 Task: Set Duration of Sprint called Sprint0000000042 in Scrum Project Project0000000014 to 3 weeks in Jira. Create ChildIssue0000000121 as Child Issue of Issue Issue0000000061 in Backlog  in Scrum Project Project0000000013 in Jira. Create ChildIssue0000000122 as Child Issue of Issue Issue0000000061 in Backlog  in Scrum Project Project0000000013 in Jira. Create ChildIssue0000000123 as Child Issue of Issue Issue0000000062 in Backlog  in Scrum Project Project0000000013 in Jira. Create ChildIssue0000000124 as Child Issue of Issue Issue0000000062 in Backlog  in Scrum Project Project0000000013 in Jira
Action: Mouse scrolled (691, 382) with delta (0, 0)
Screenshot: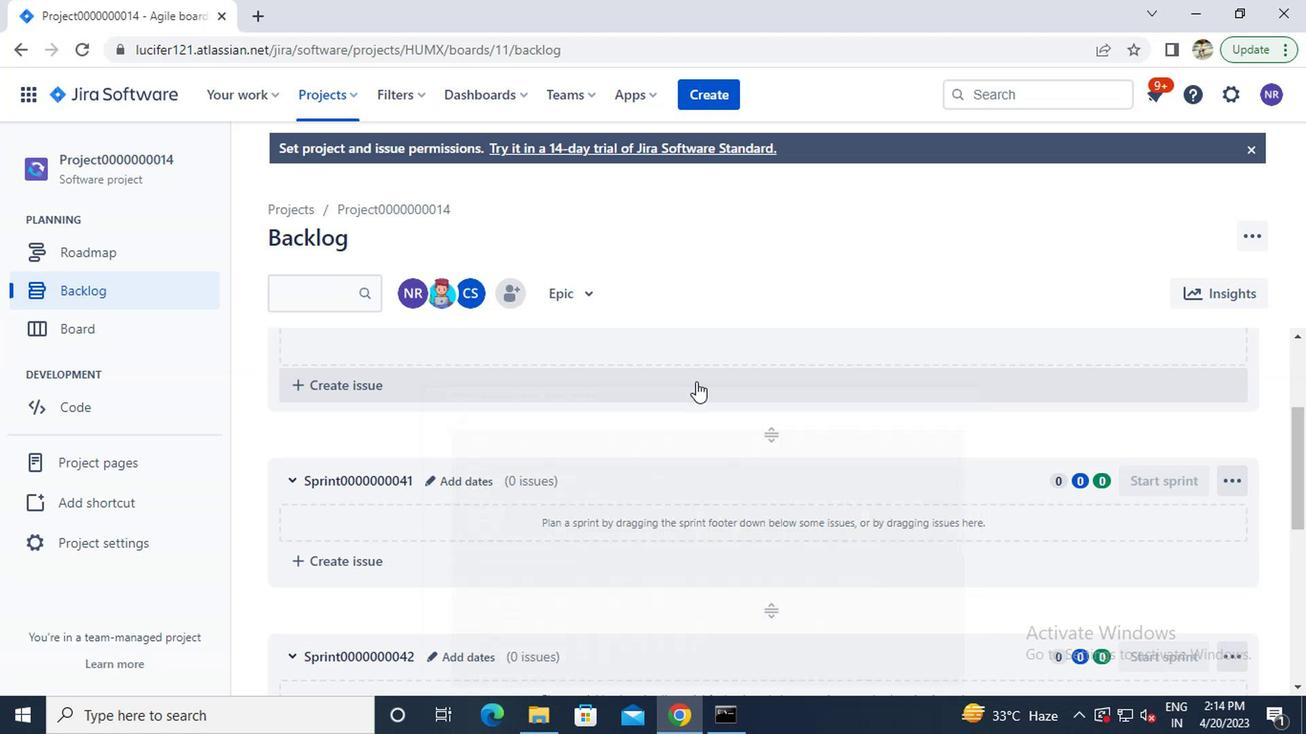 
Action: Mouse scrolled (691, 382) with delta (0, 0)
Screenshot: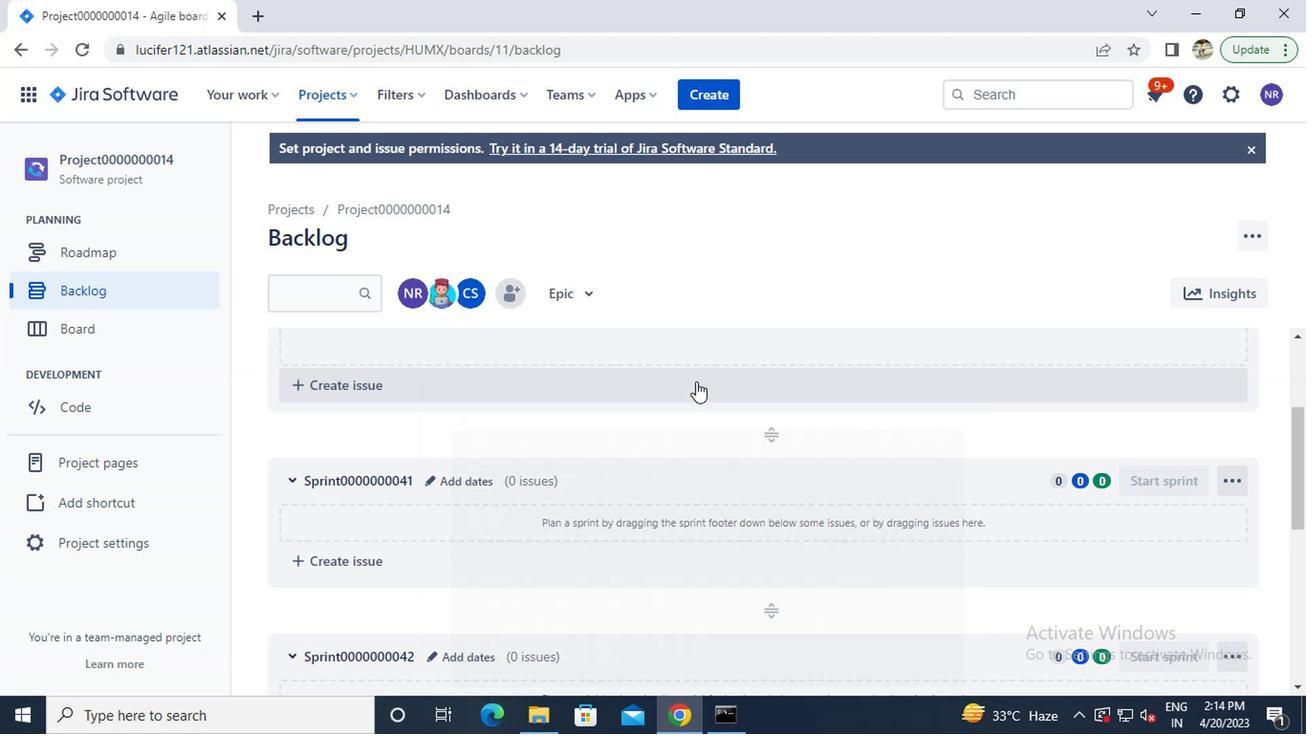 
Action: Mouse moved to (470, 470)
Screenshot: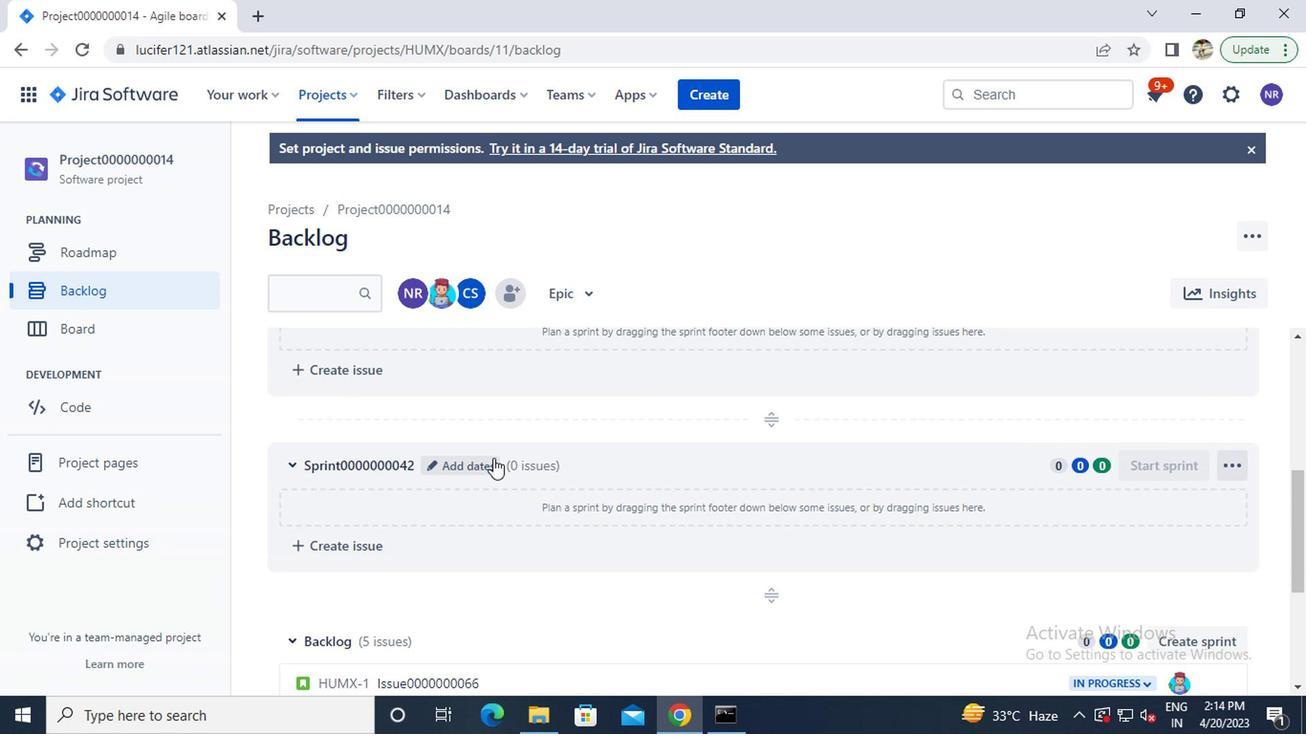 
Action: Mouse pressed left at (470, 470)
Screenshot: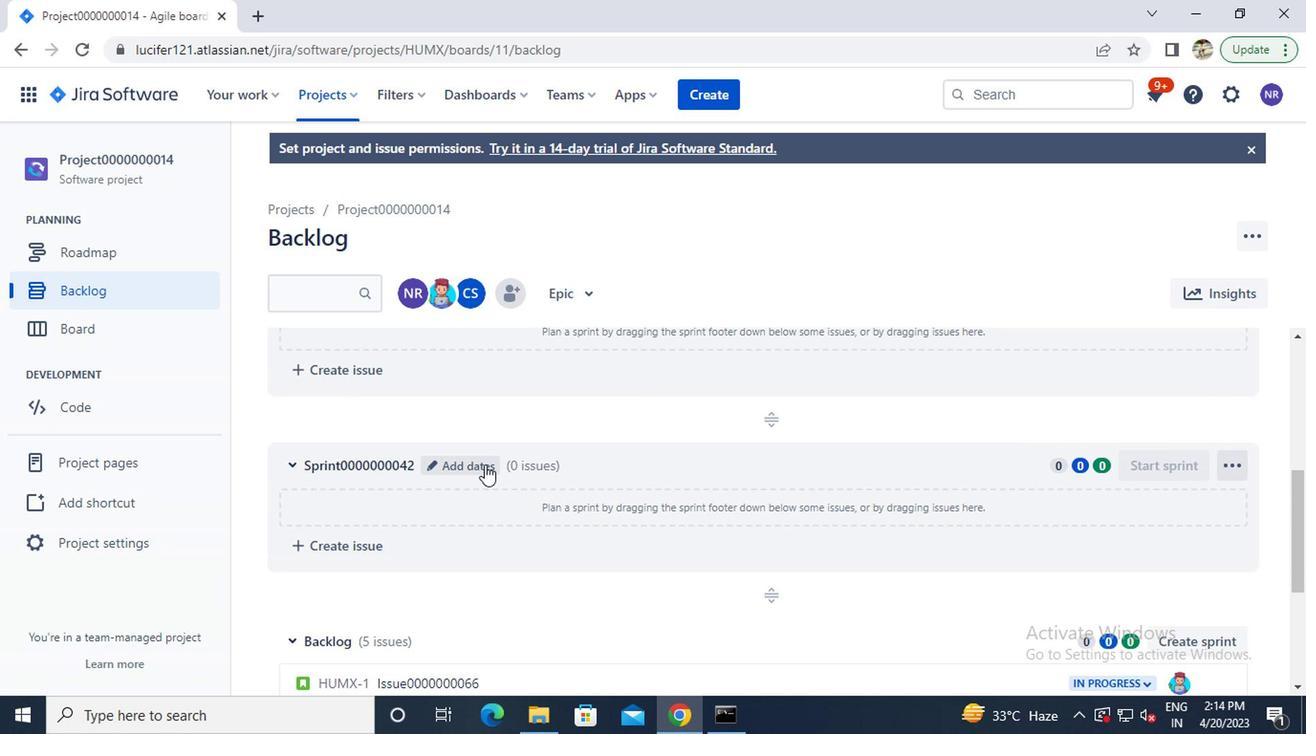 
Action: Mouse moved to (452, 313)
Screenshot: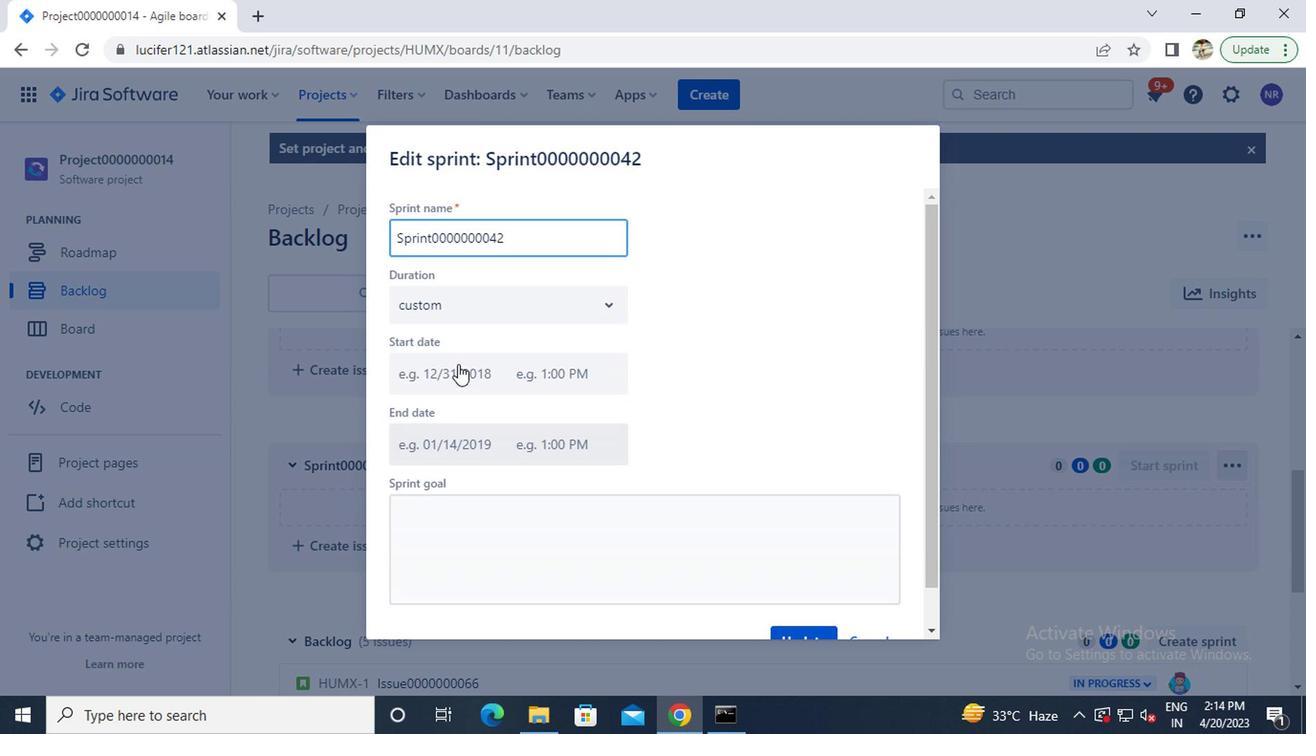 
Action: Mouse pressed left at (452, 313)
Screenshot: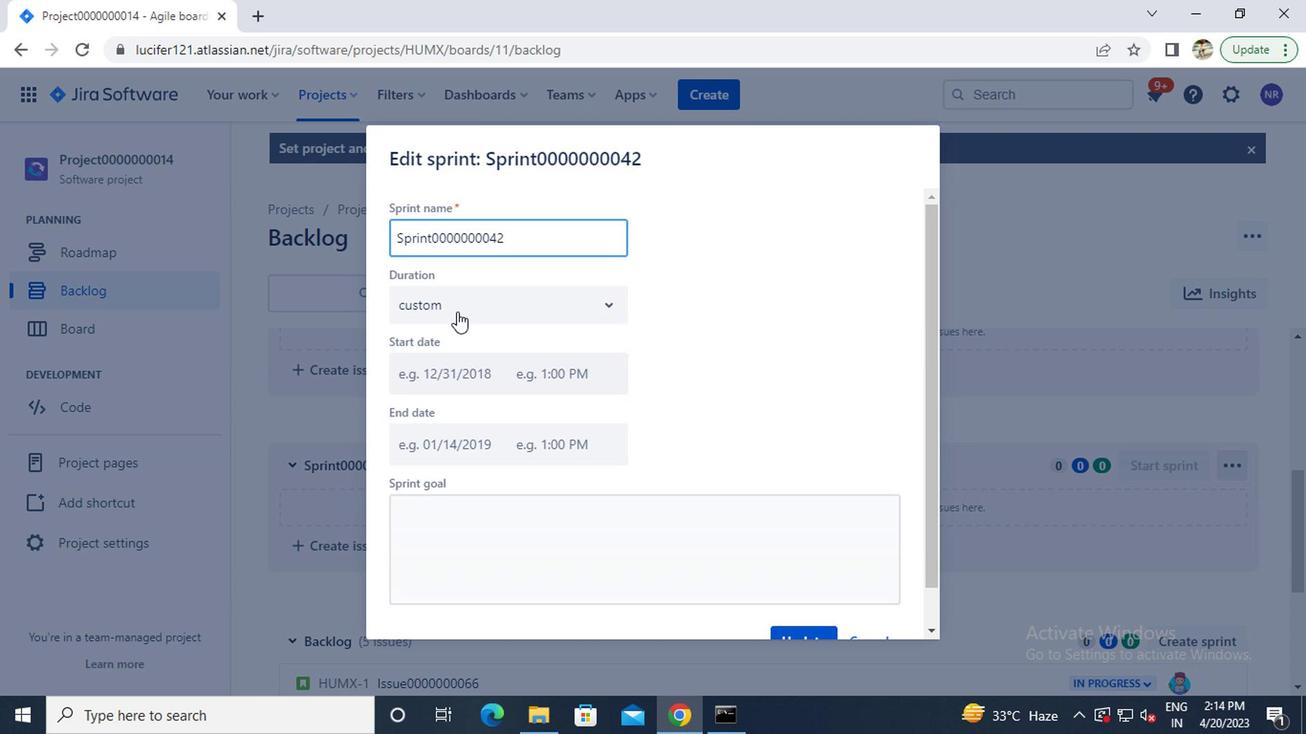 
Action: Mouse moved to (435, 427)
Screenshot: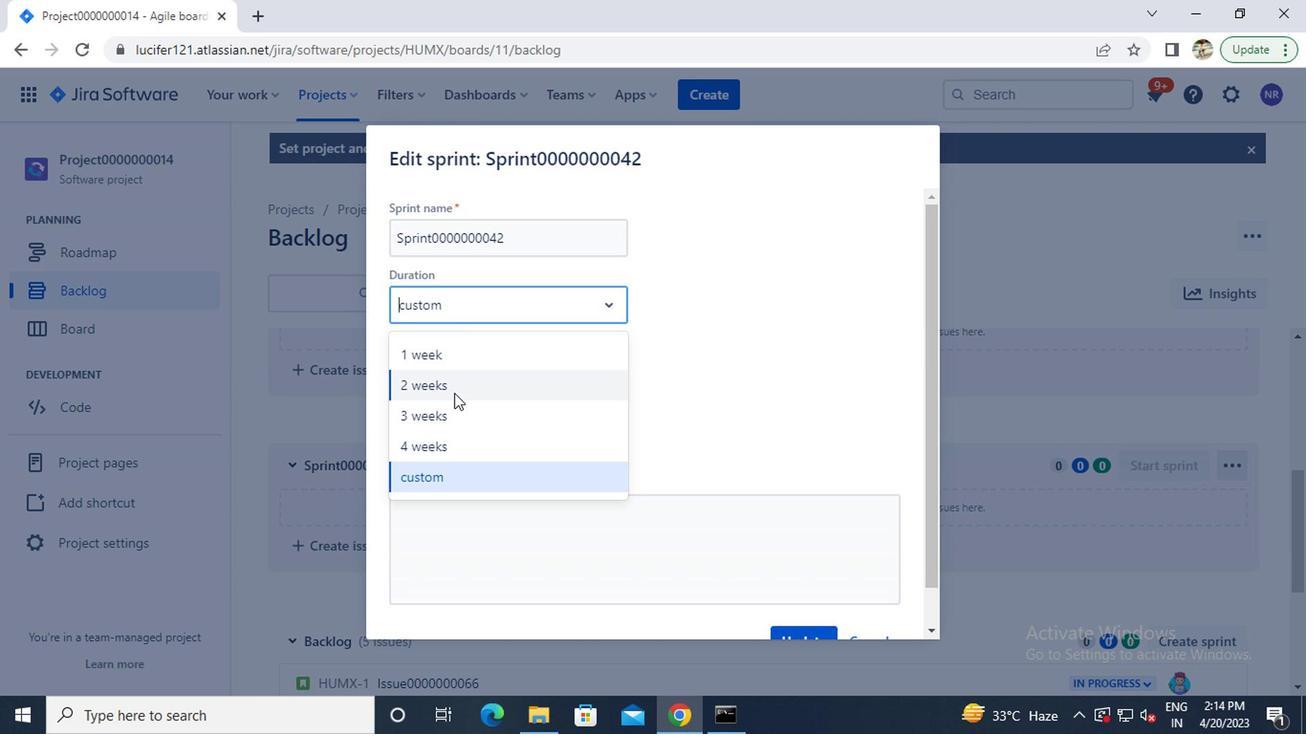 
Action: Mouse pressed left at (435, 427)
Screenshot: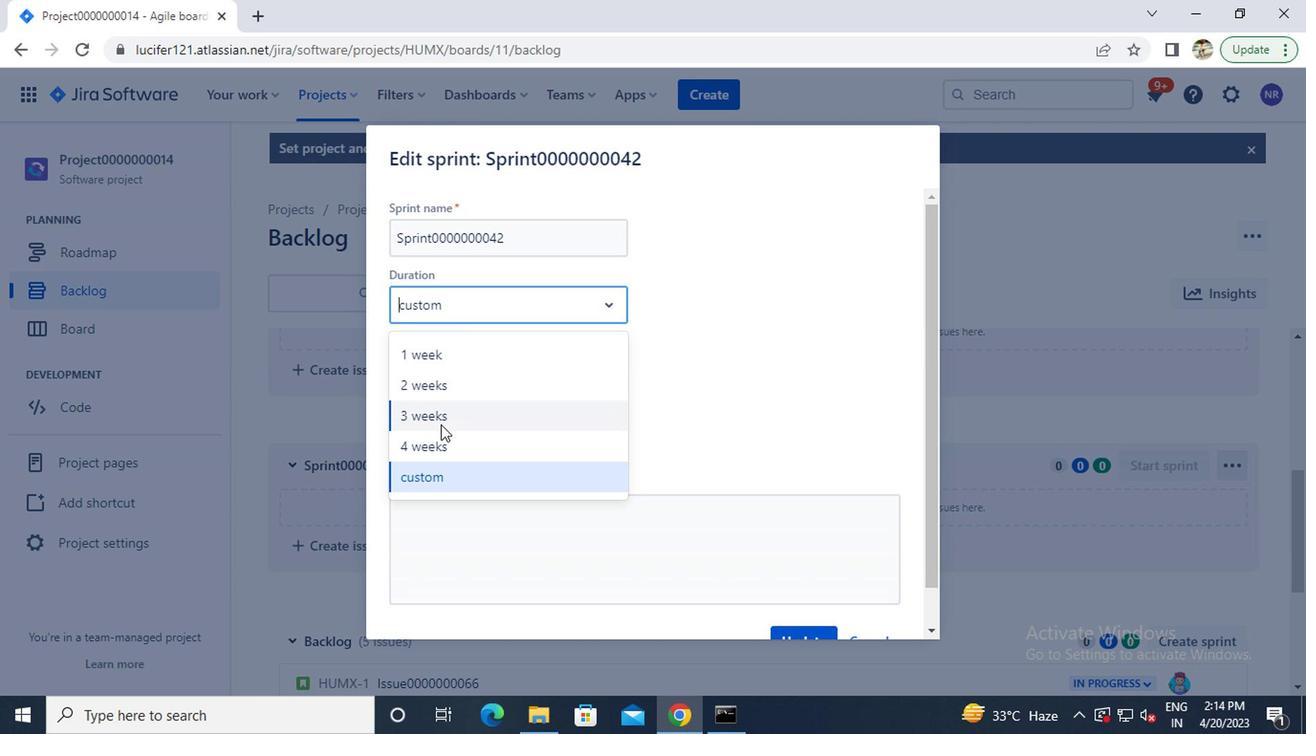 
Action: Mouse moved to (706, 460)
Screenshot: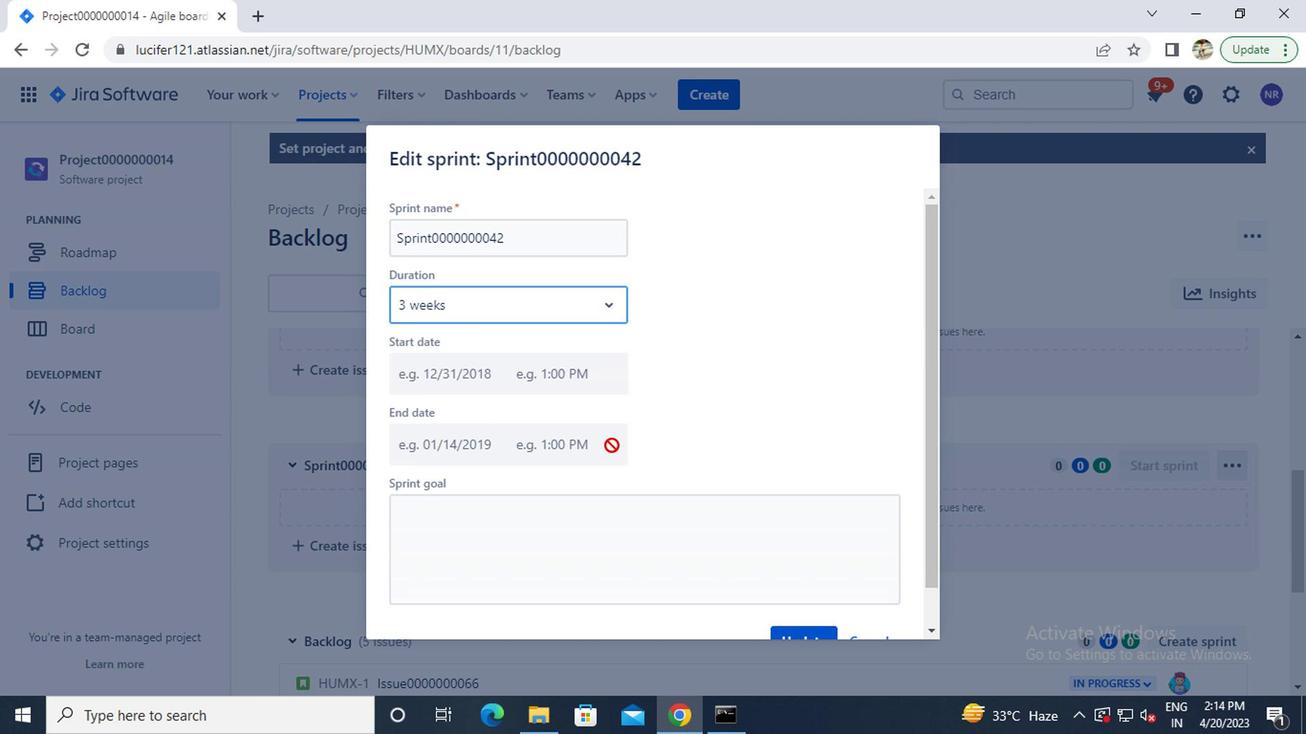 
Action: Mouse scrolled (706, 459) with delta (0, -1)
Screenshot: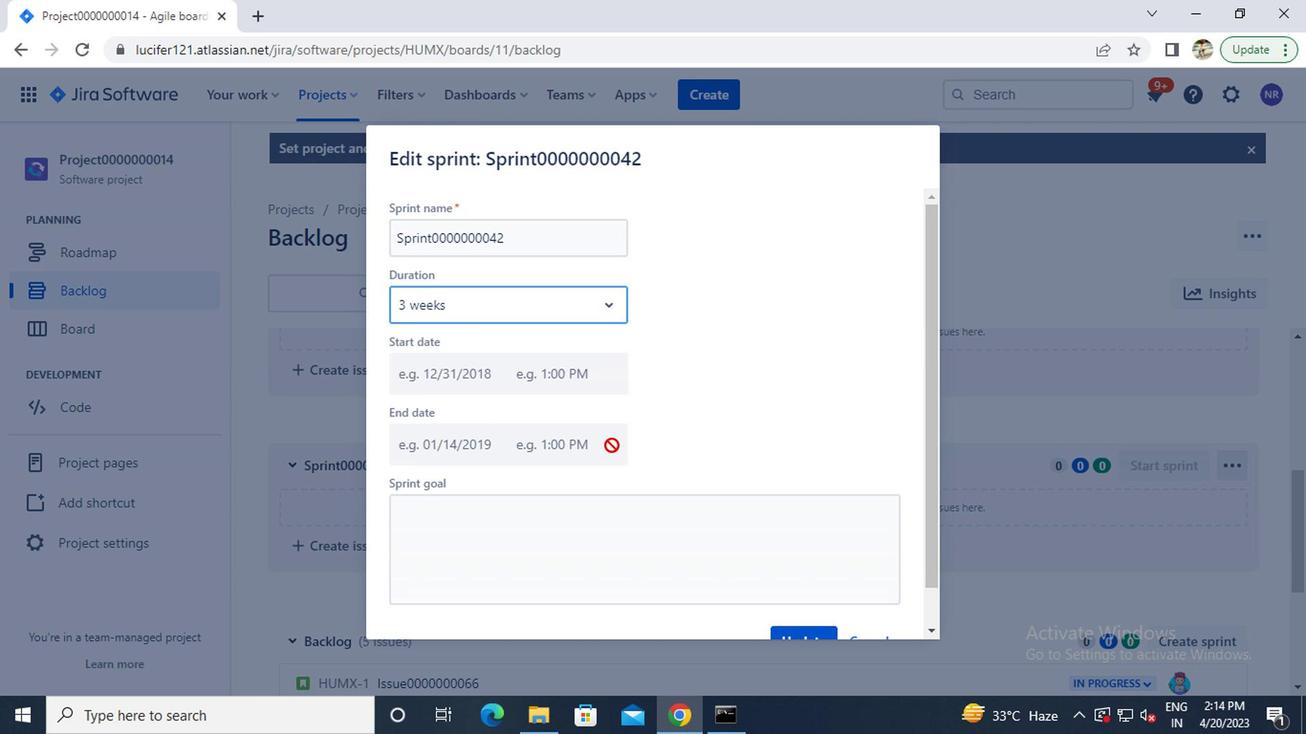 
Action: Mouse scrolled (706, 459) with delta (0, -1)
Screenshot: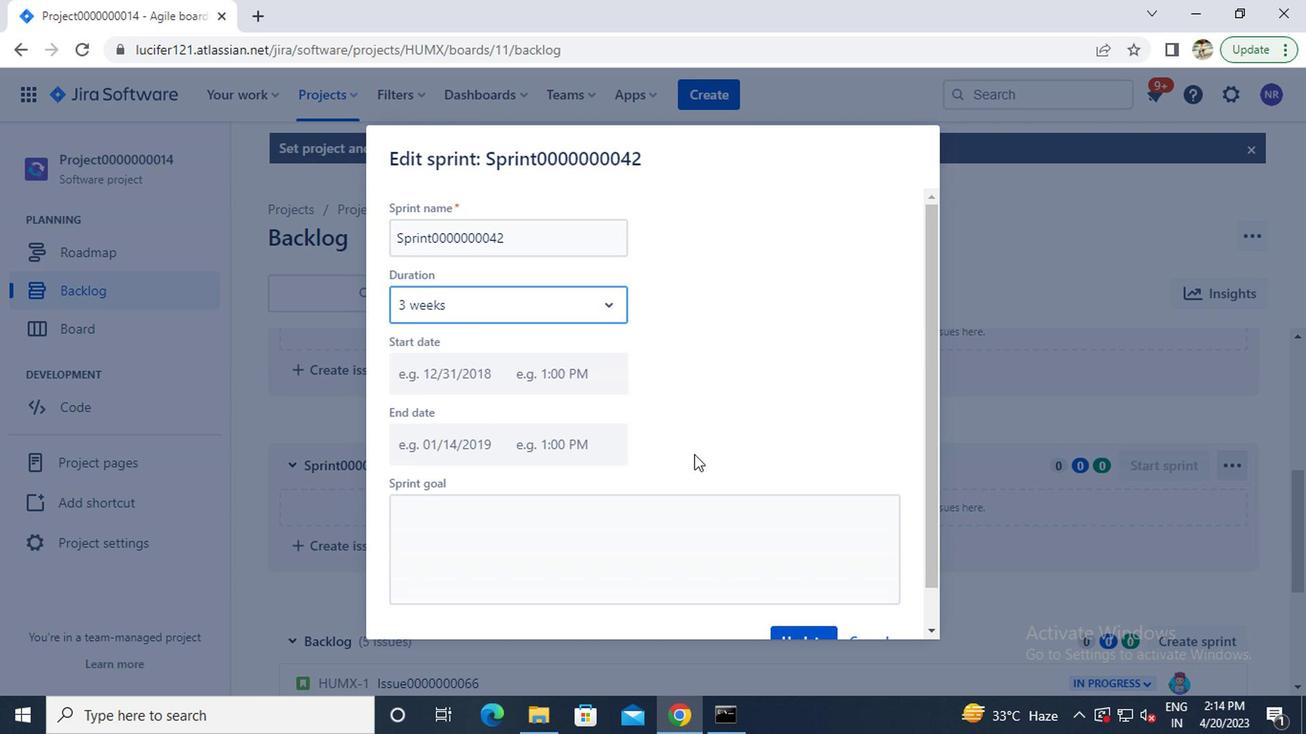 
Action: Mouse moved to (716, 467)
Screenshot: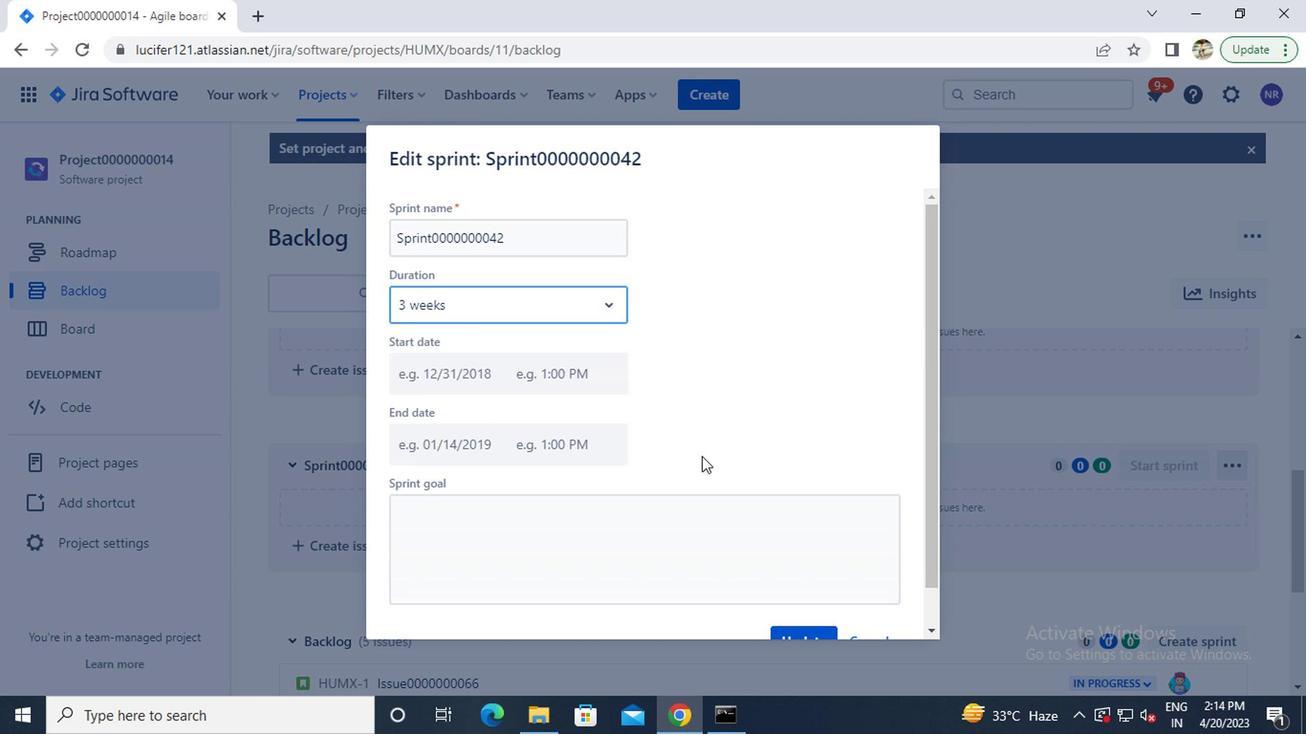 
Action: Mouse scrolled (716, 465) with delta (0, -1)
Screenshot: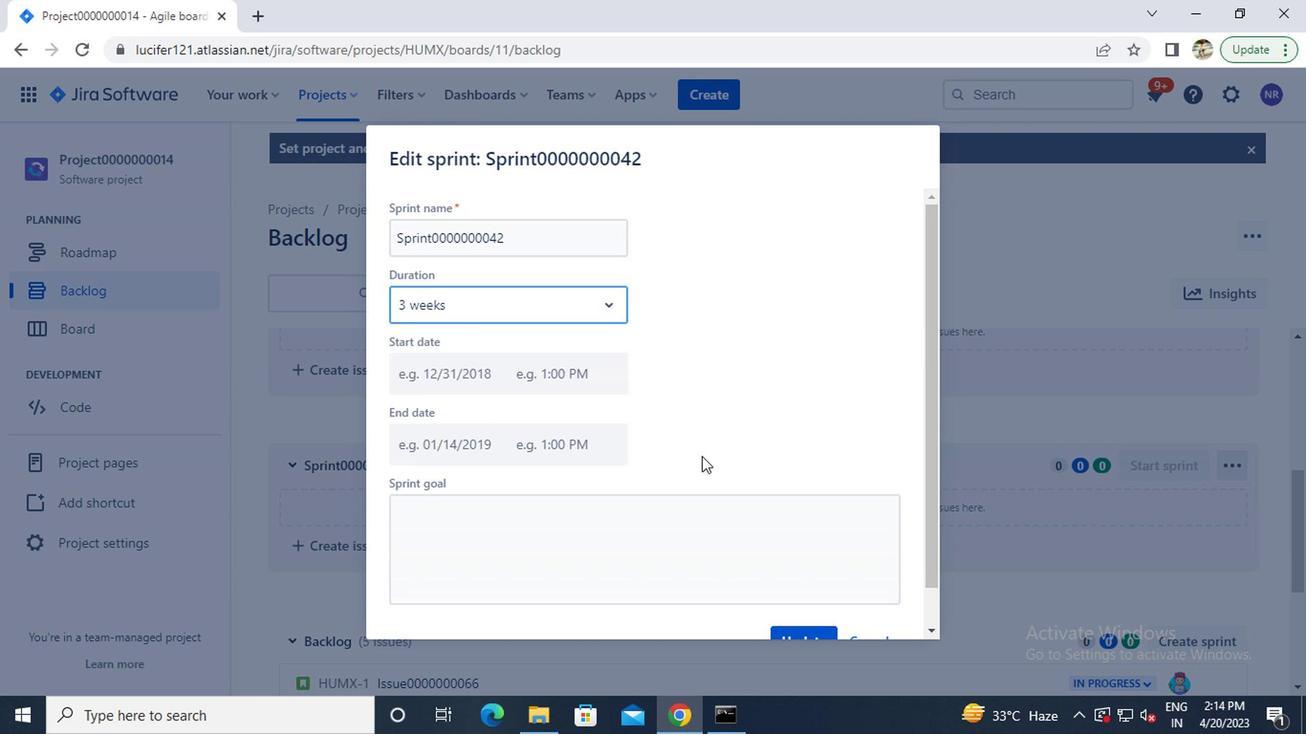 
Action: Mouse moved to (799, 605)
Screenshot: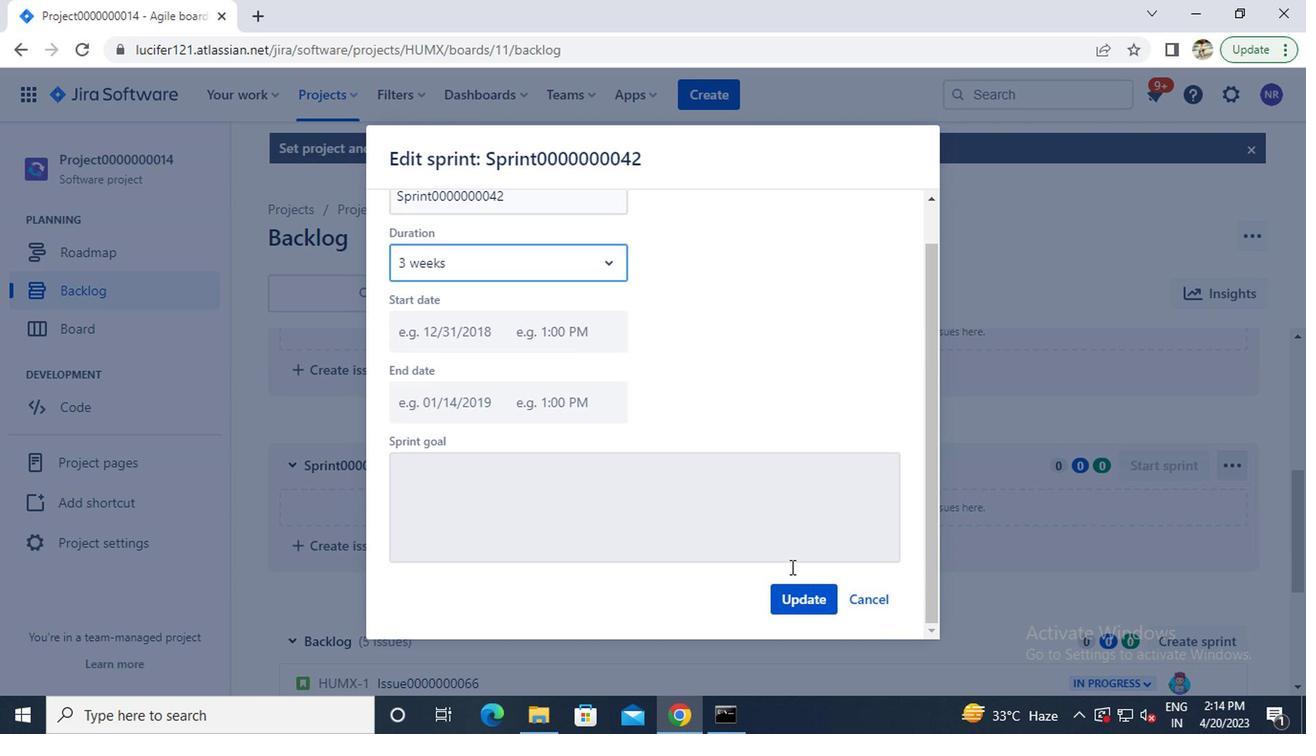 
Action: Mouse pressed left at (799, 605)
Screenshot: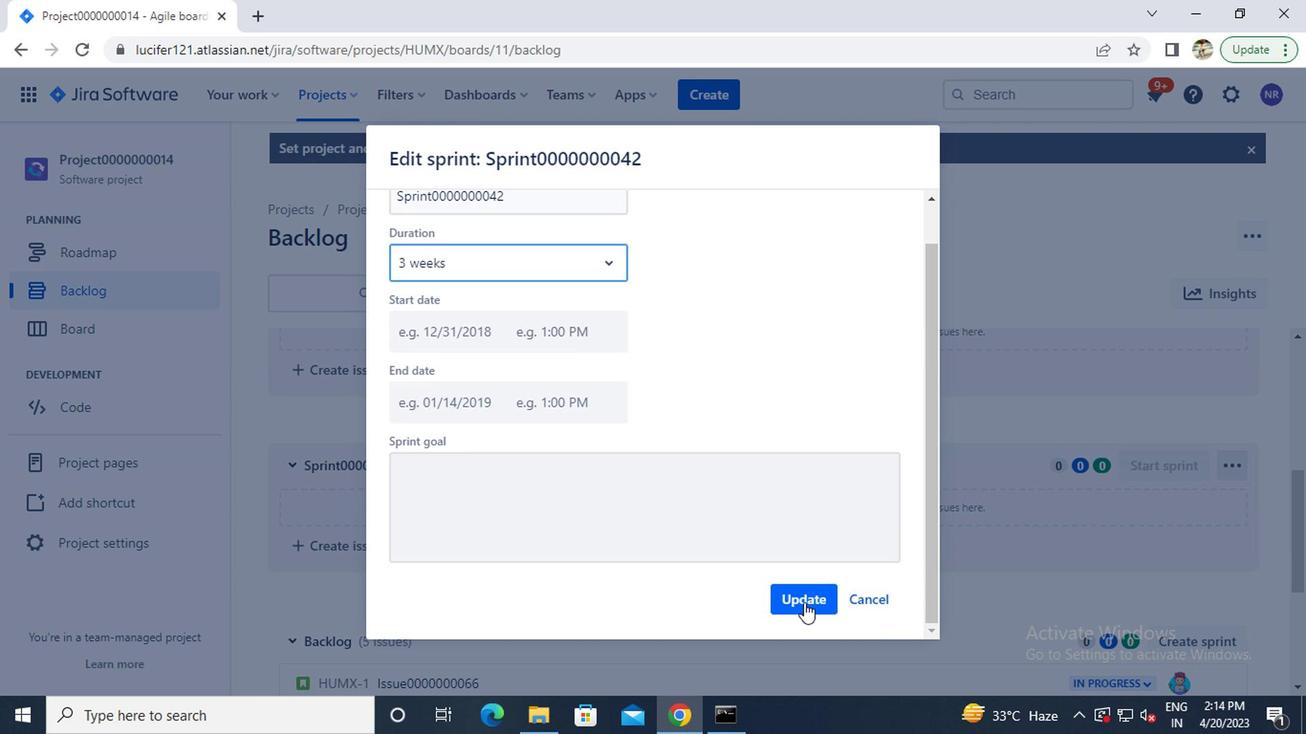 
Action: Mouse moved to (570, 514)
Screenshot: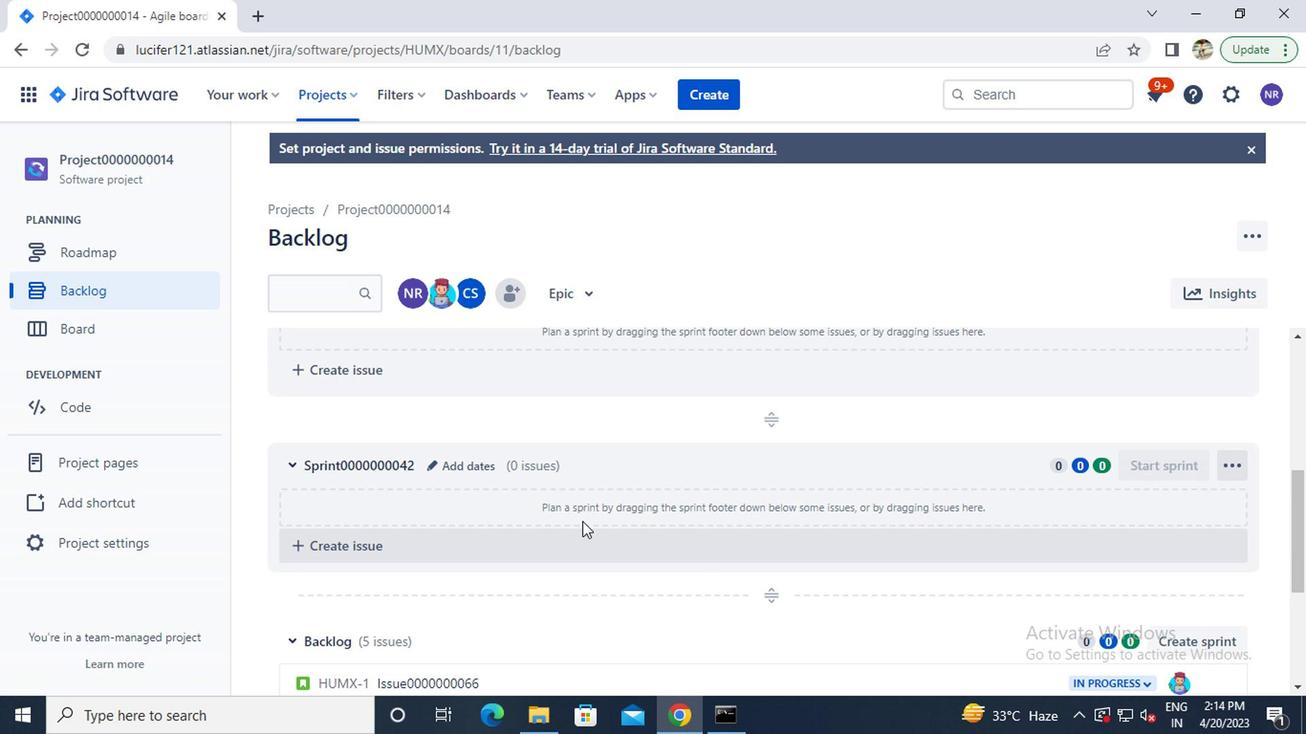 
Action: Mouse scrolled (570, 515) with delta (0, 0)
Screenshot: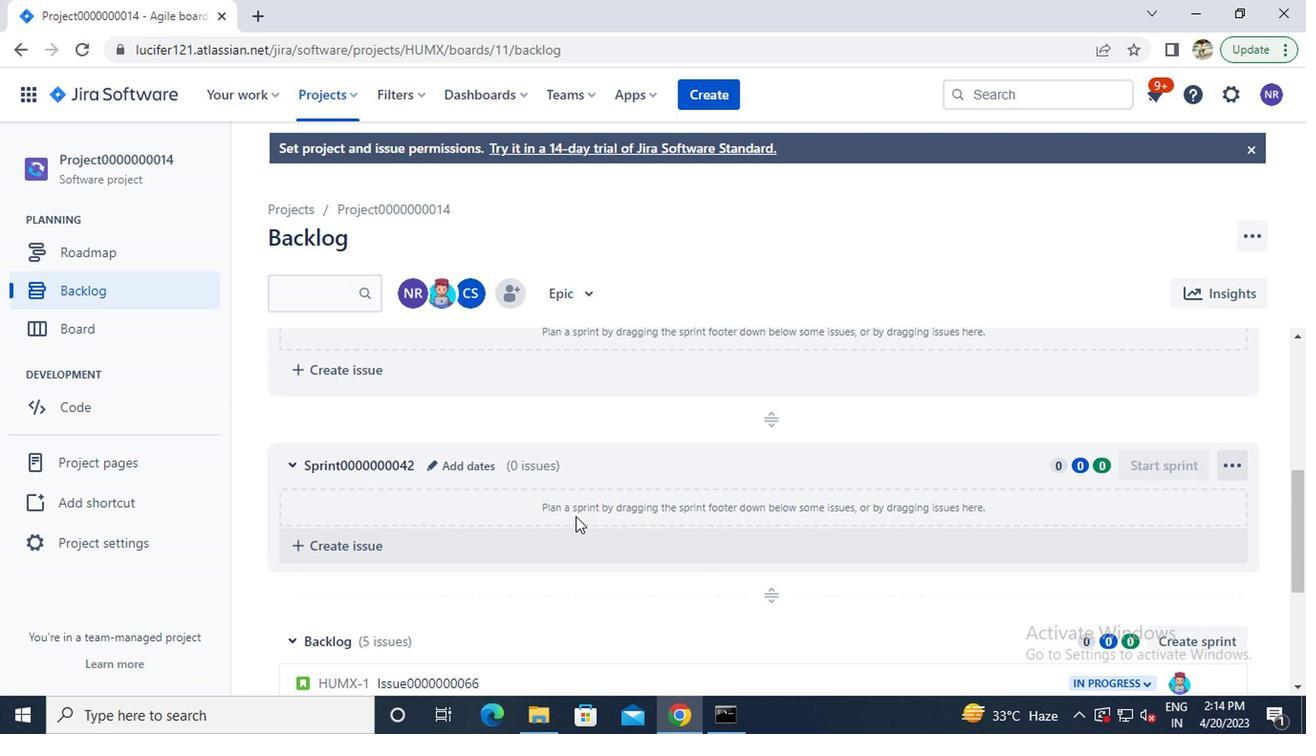 
Action: Mouse scrolled (570, 515) with delta (0, 0)
Screenshot: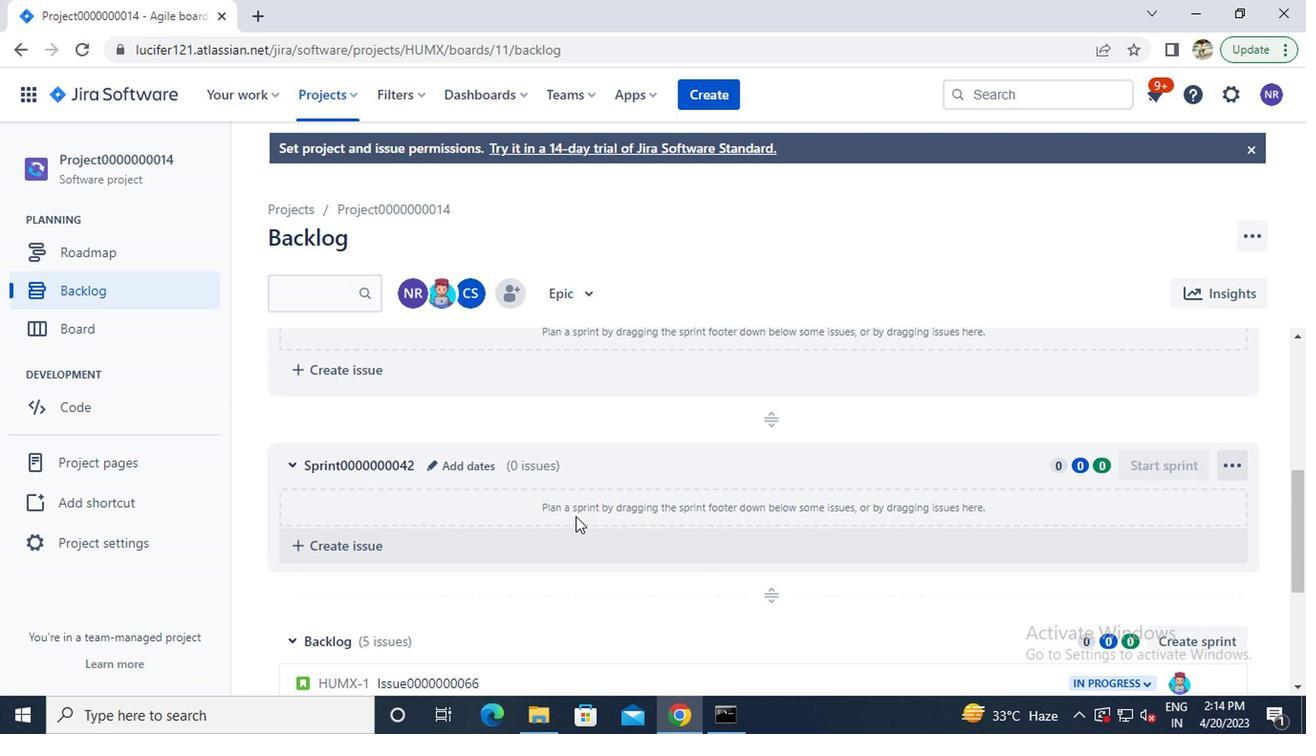 
Action: Mouse moved to (327, 89)
Screenshot: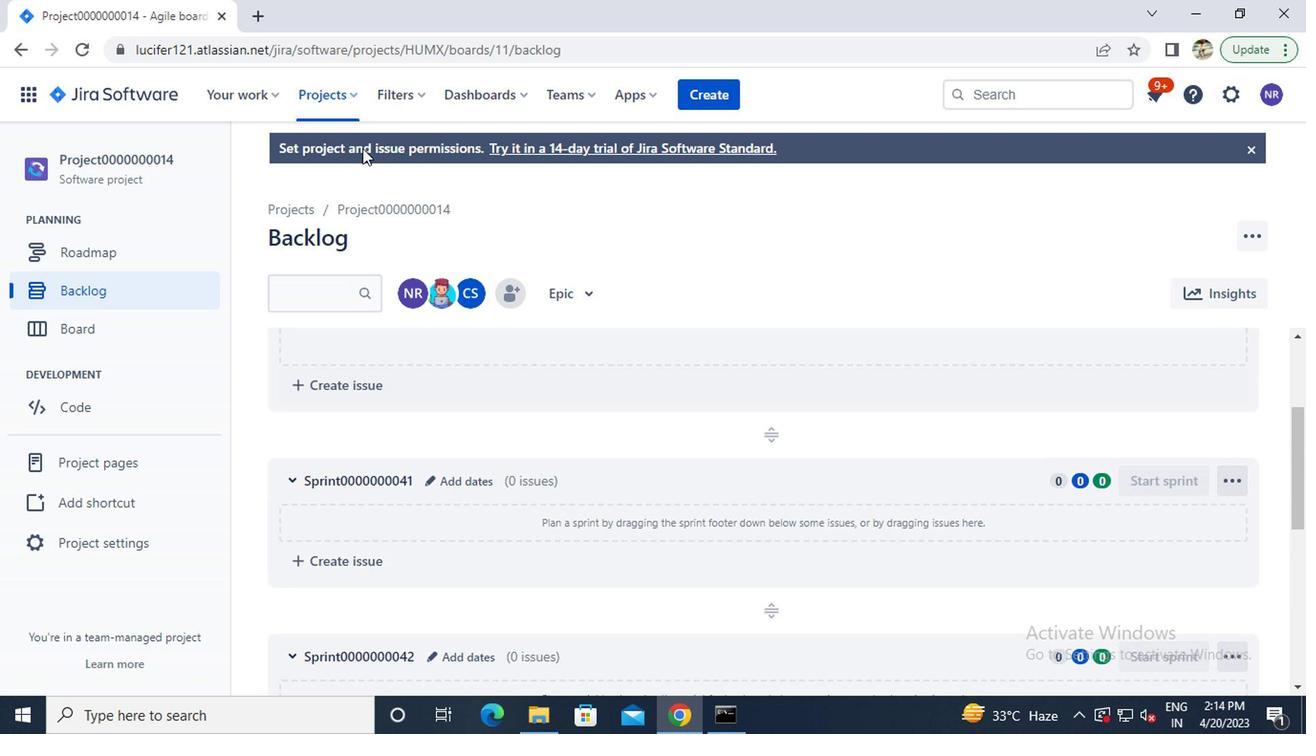
Action: Mouse pressed left at (327, 89)
Screenshot: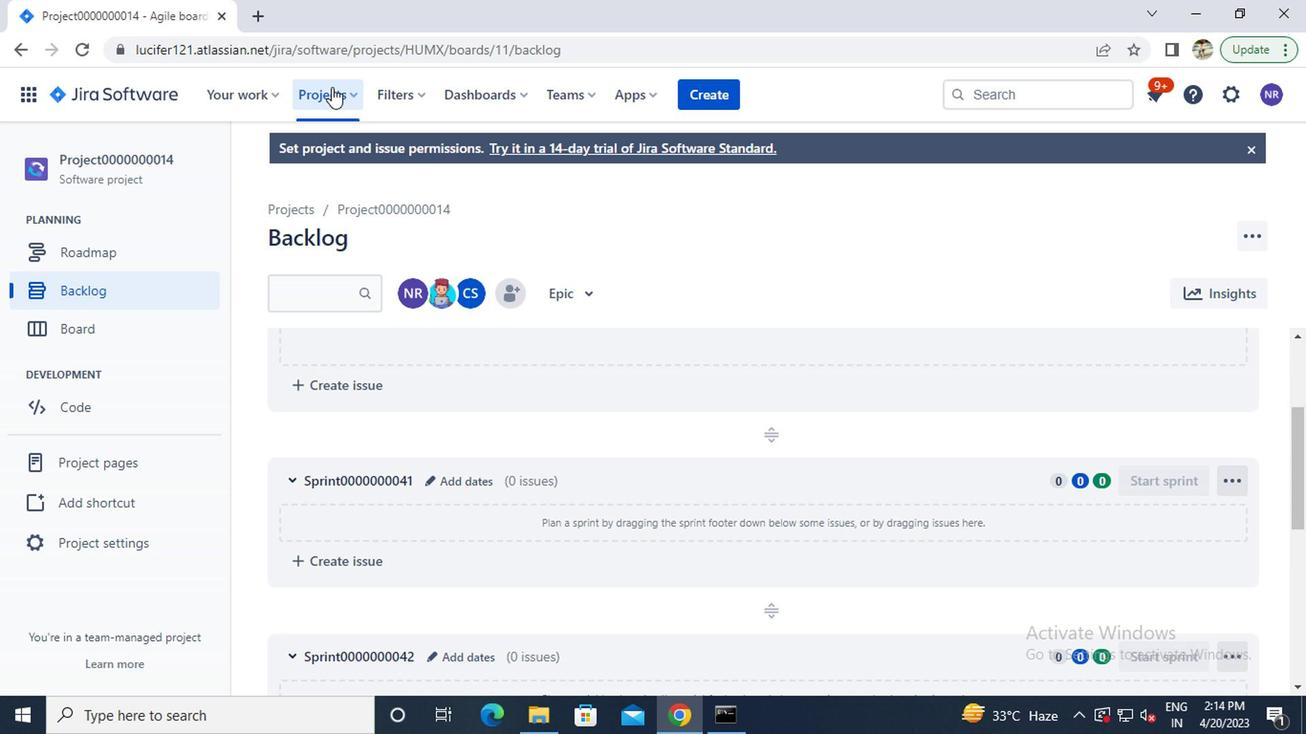 
Action: Mouse moved to (362, 272)
Screenshot: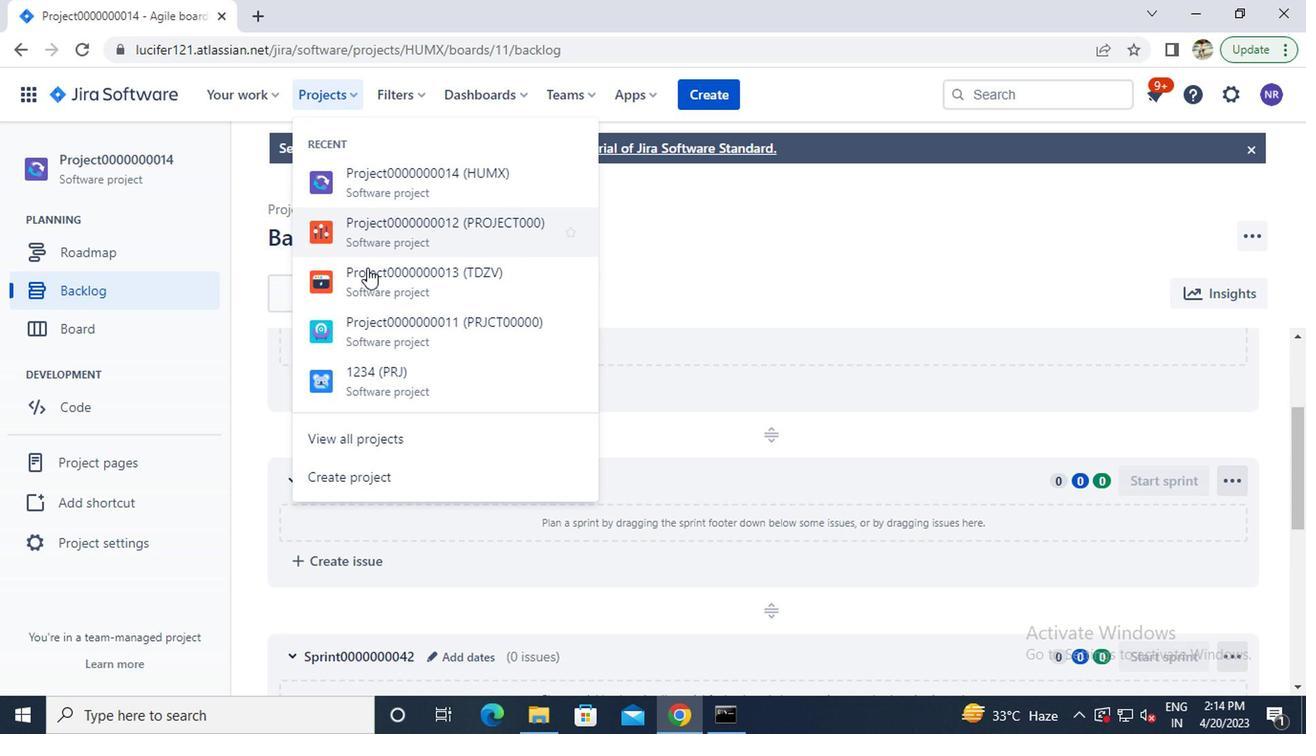 
Action: Mouse pressed left at (362, 272)
Screenshot: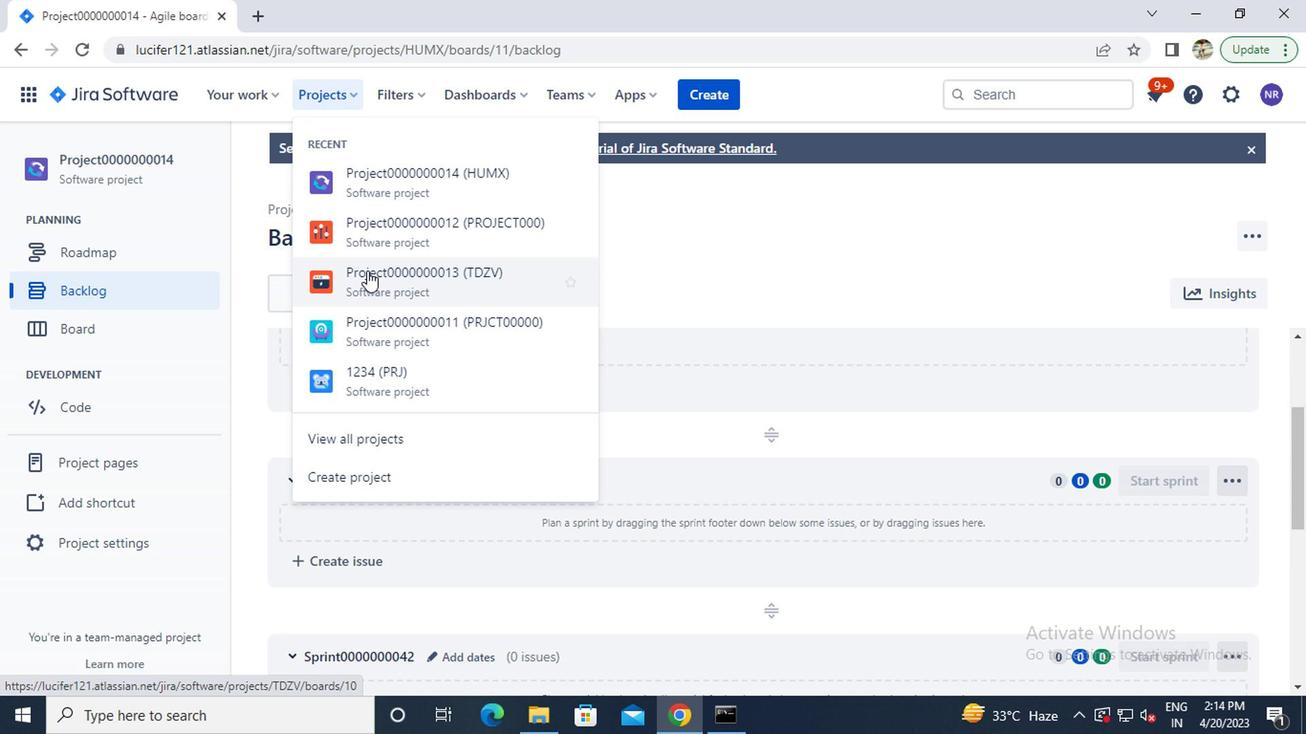 
Action: Mouse moved to (113, 294)
Screenshot: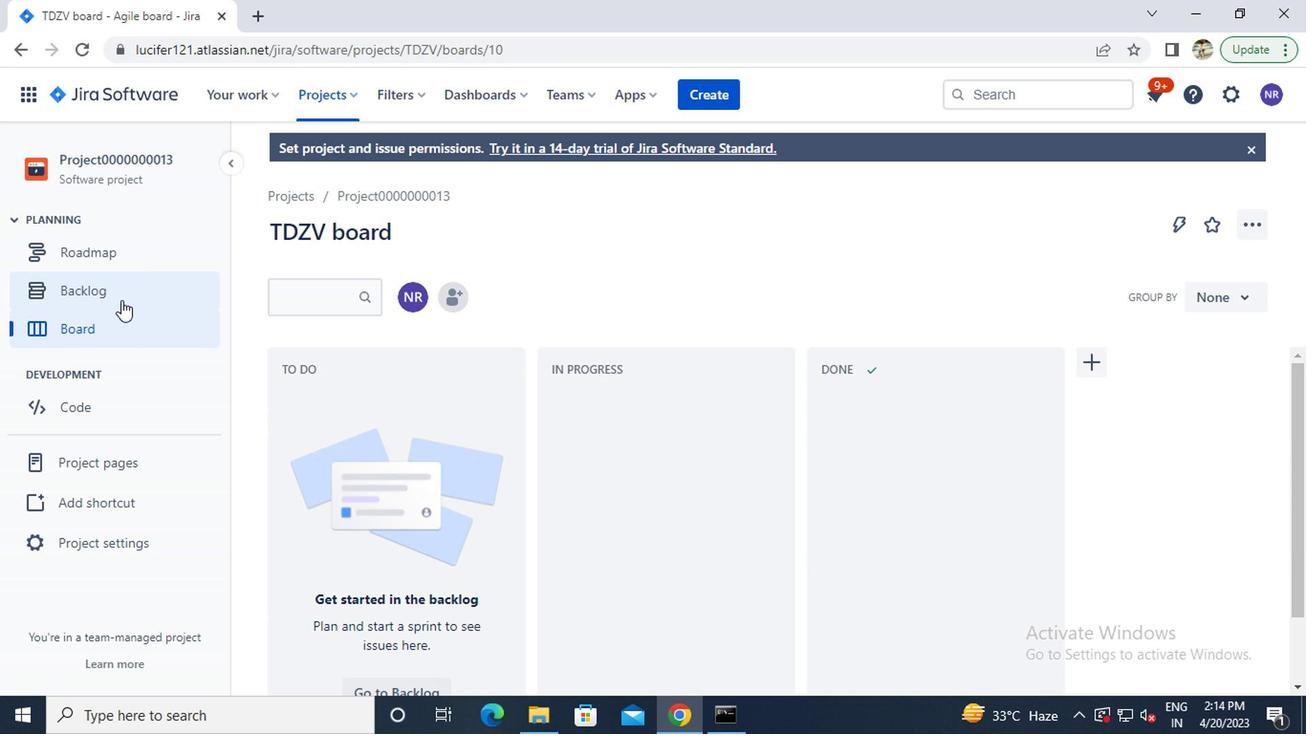 
Action: Mouse pressed left at (113, 294)
Screenshot: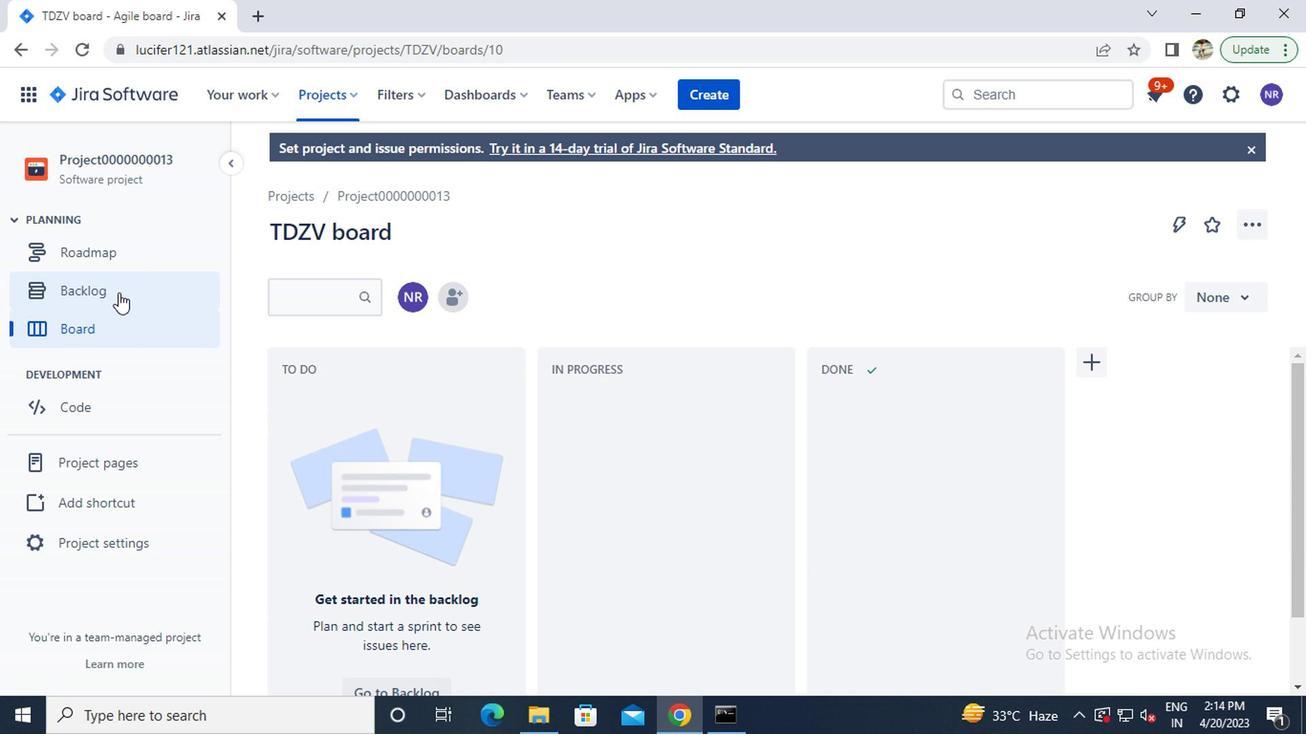 
Action: Mouse moved to (146, 298)
Screenshot: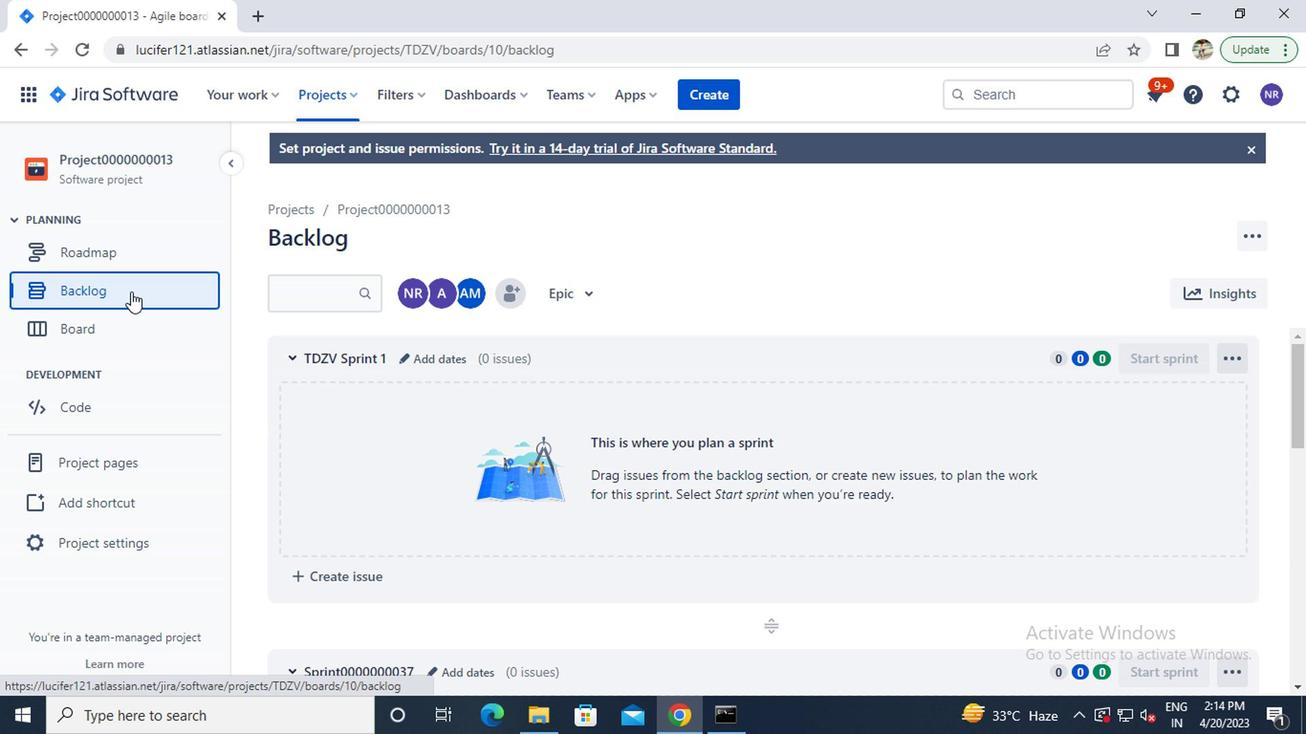 
Action: Mouse scrolled (146, 297) with delta (0, -1)
Screenshot: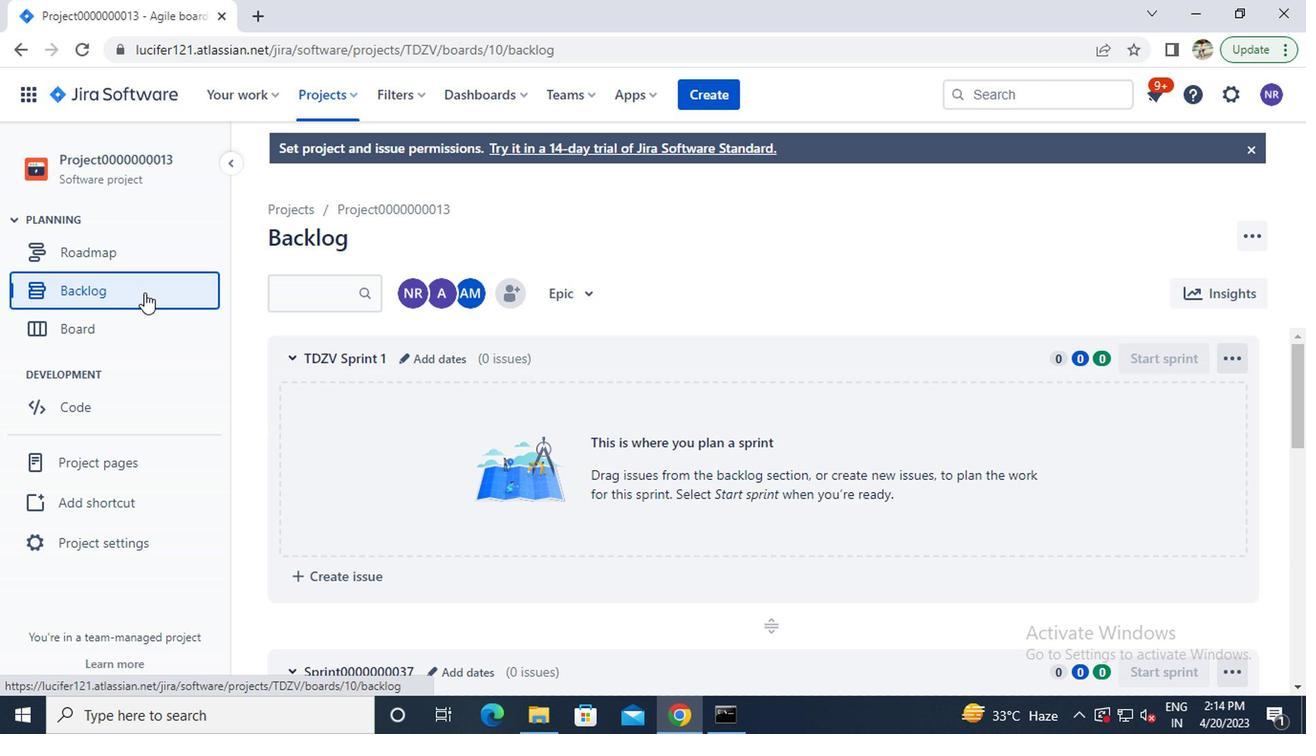 
Action: Mouse moved to (608, 459)
Screenshot: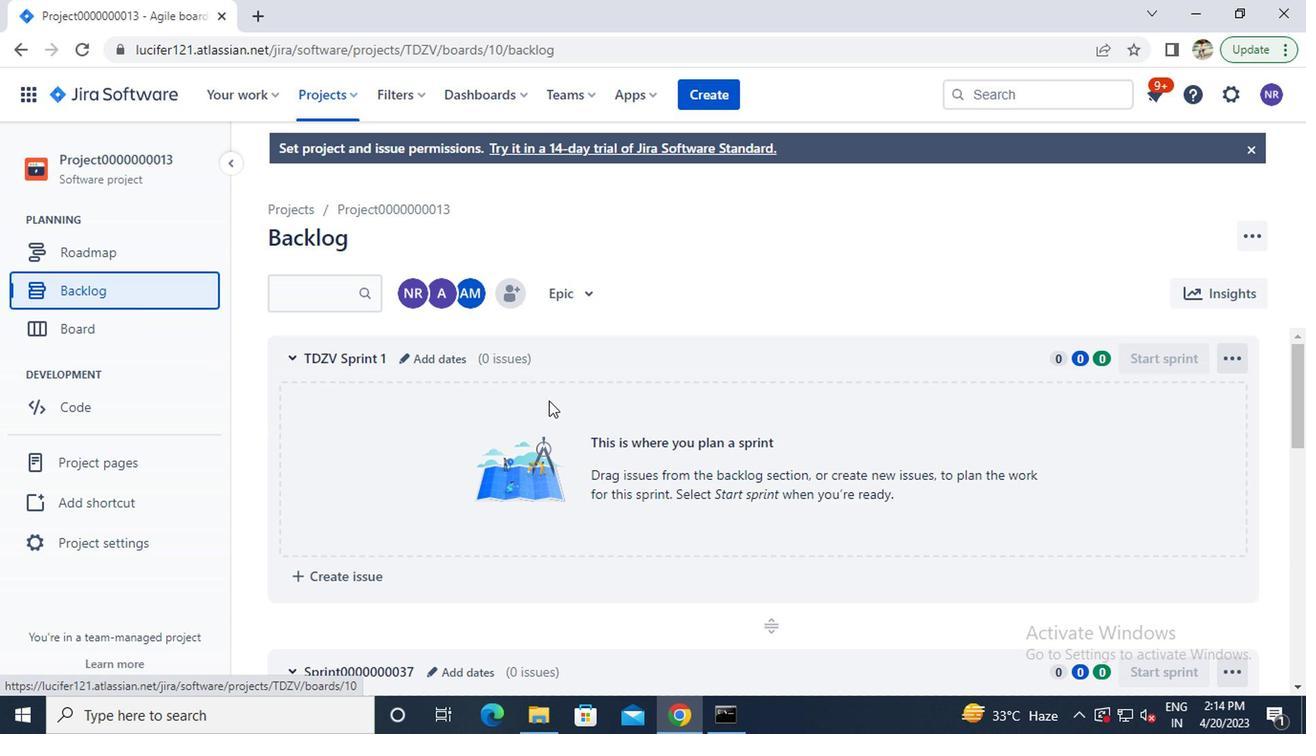 
Action: Mouse scrolled (608, 458) with delta (0, 0)
Screenshot: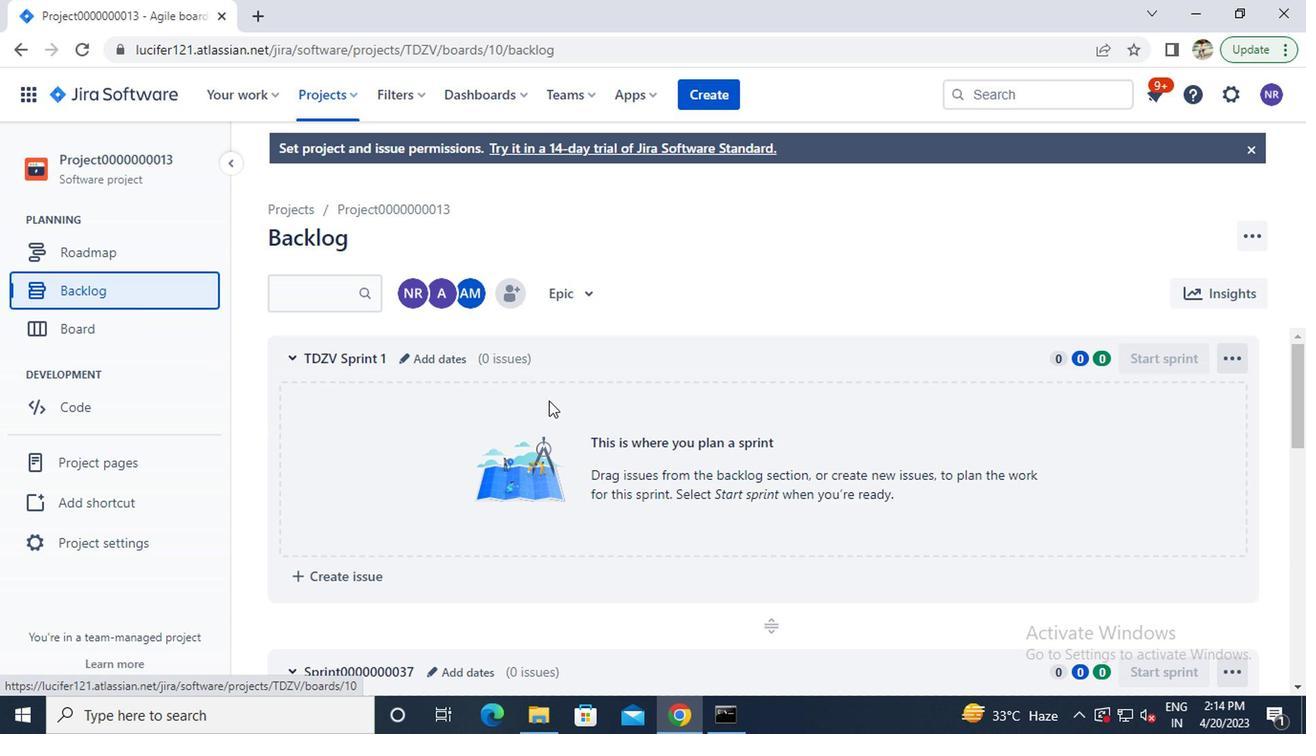
Action: Mouse moved to (607, 460)
Screenshot: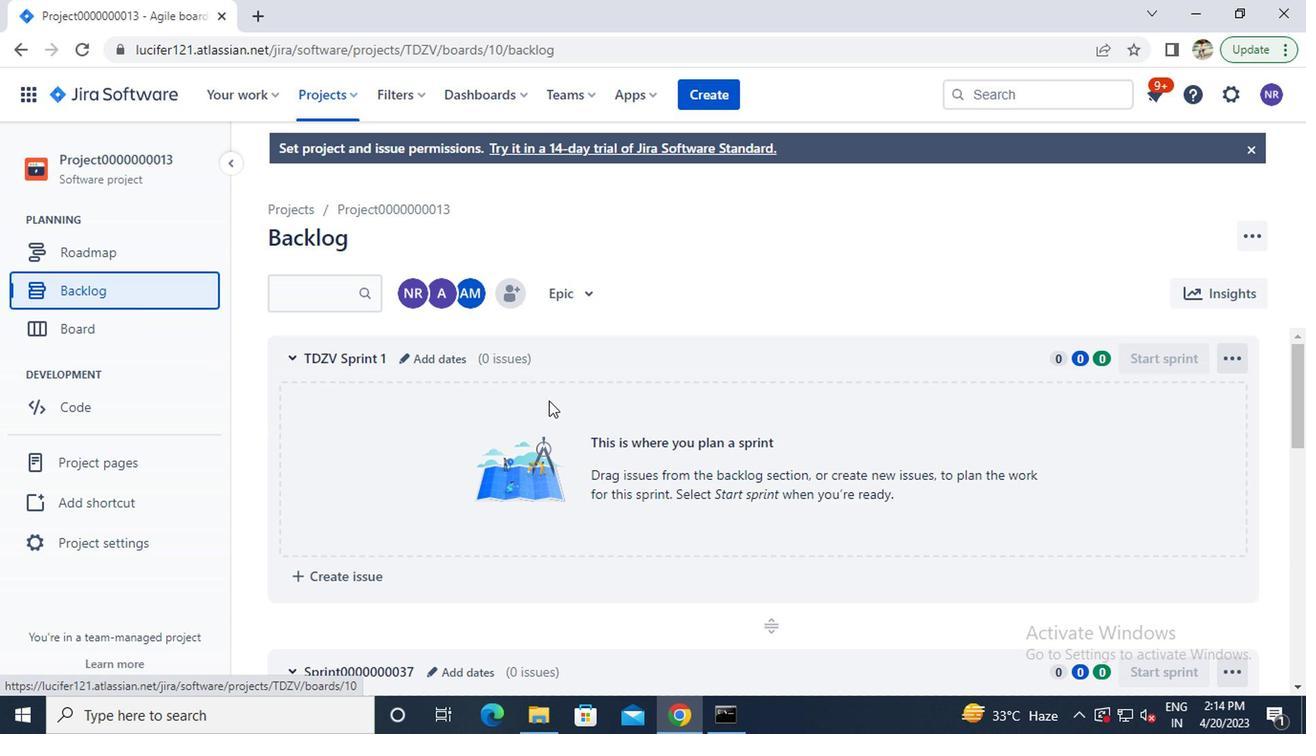 
Action: Mouse scrolled (607, 459) with delta (0, -1)
Screenshot: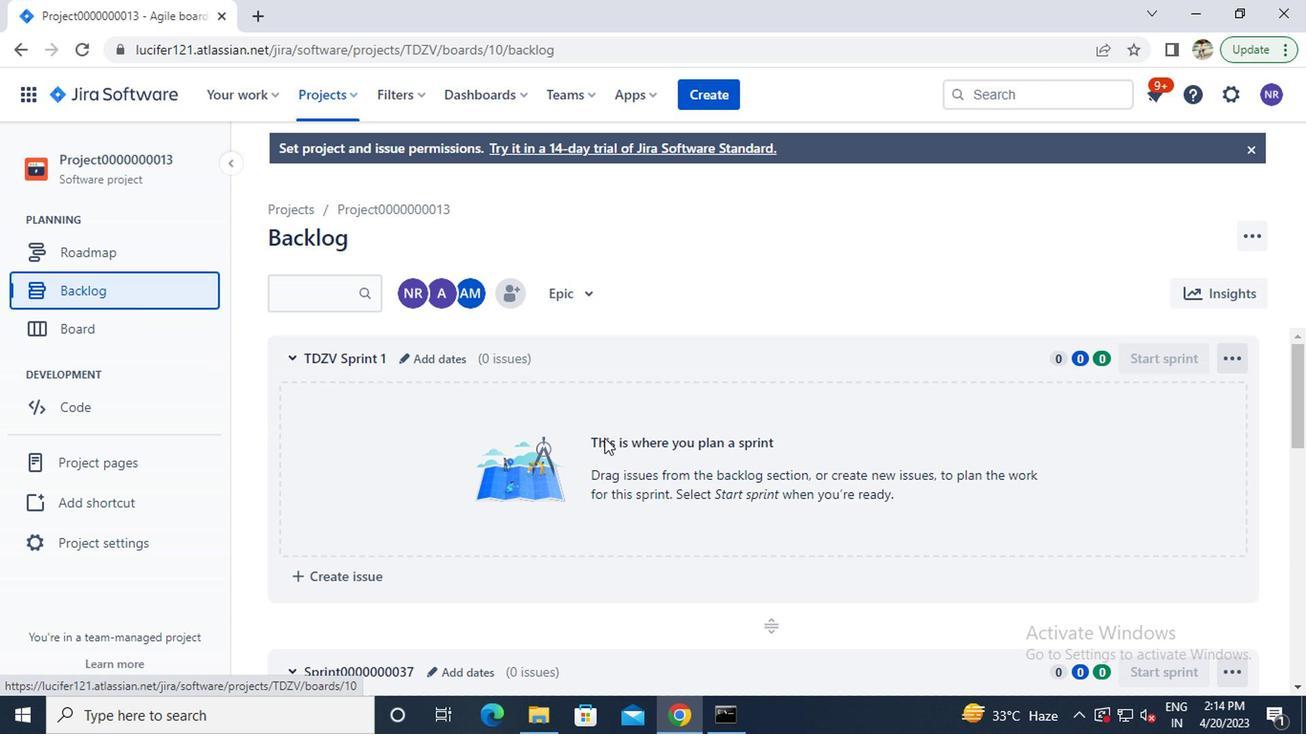 
Action: Mouse moved to (610, 459)
Screenshot: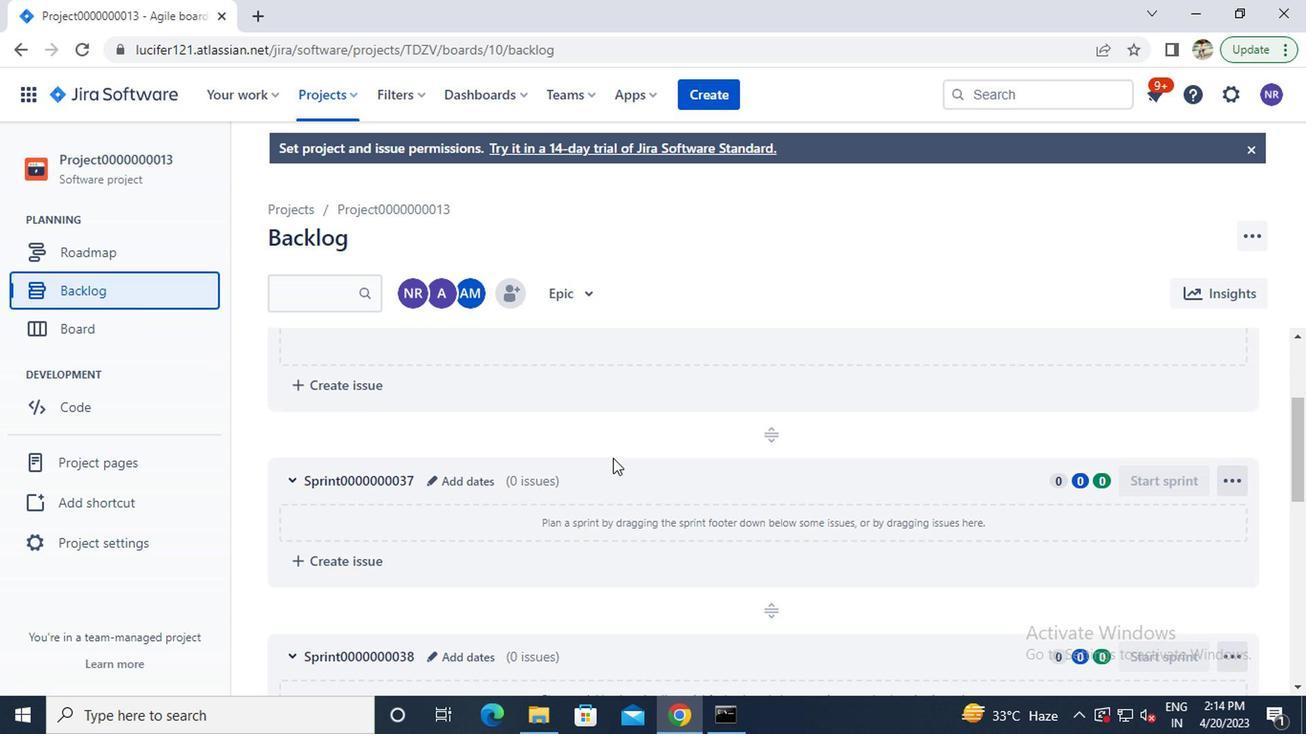 
Action: Mouse scrolled (610, 458) with delta (0, 0)
Screenshot: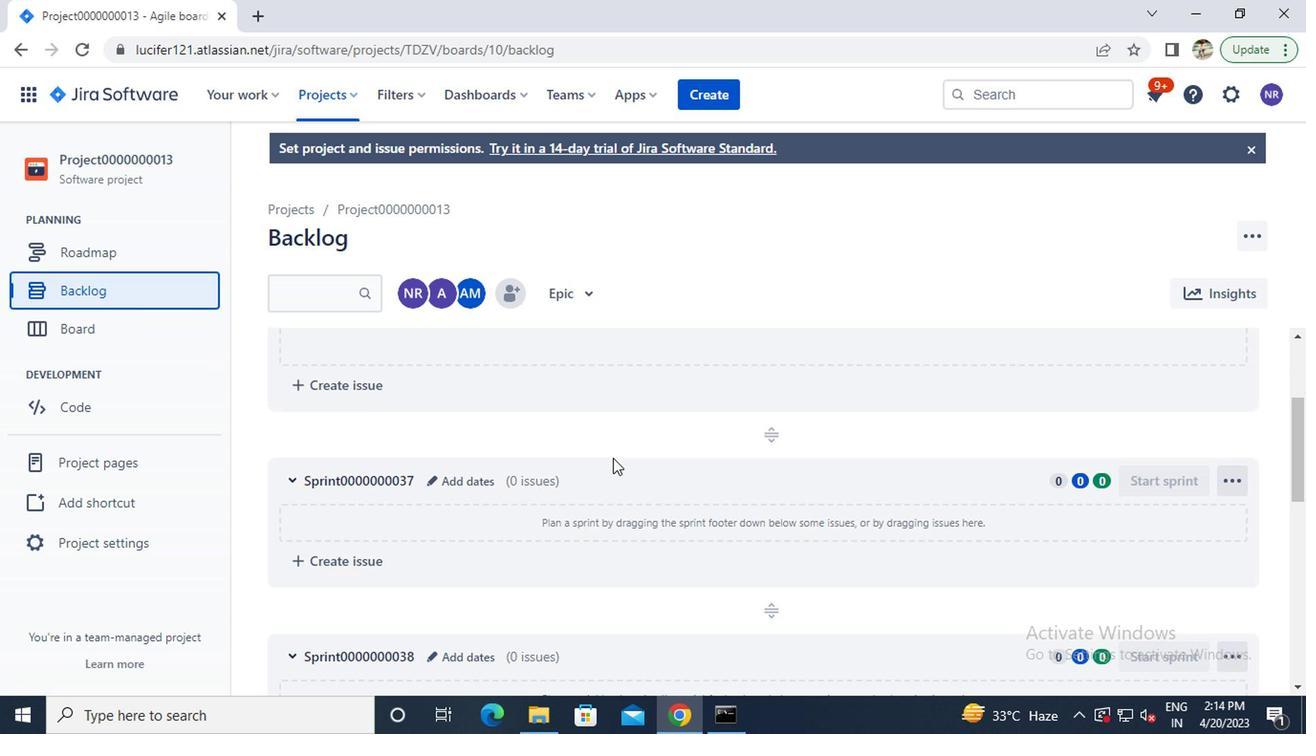 
Action: Mouse scrolled (610, 458) with delta (0, 0)
Screenshot: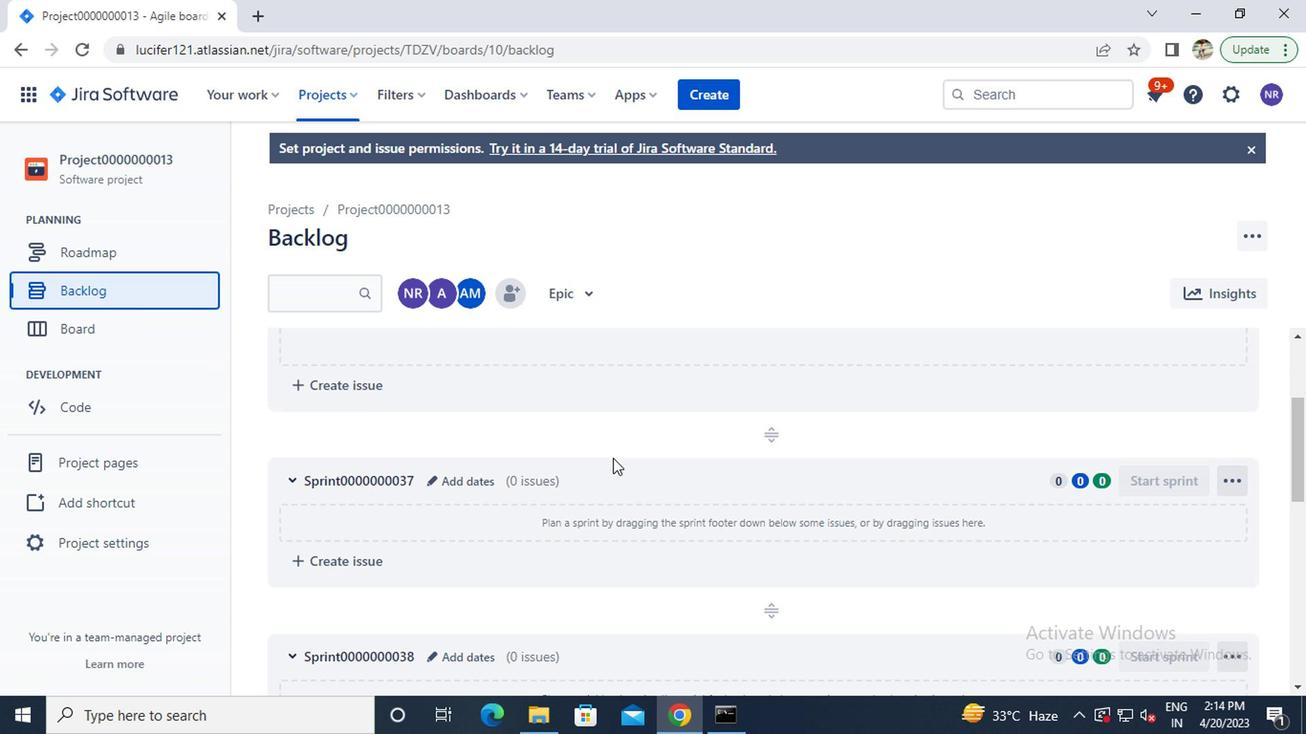 
Action: Mouse scrolled (610, 458) with delta (0, 0)
Screenshot: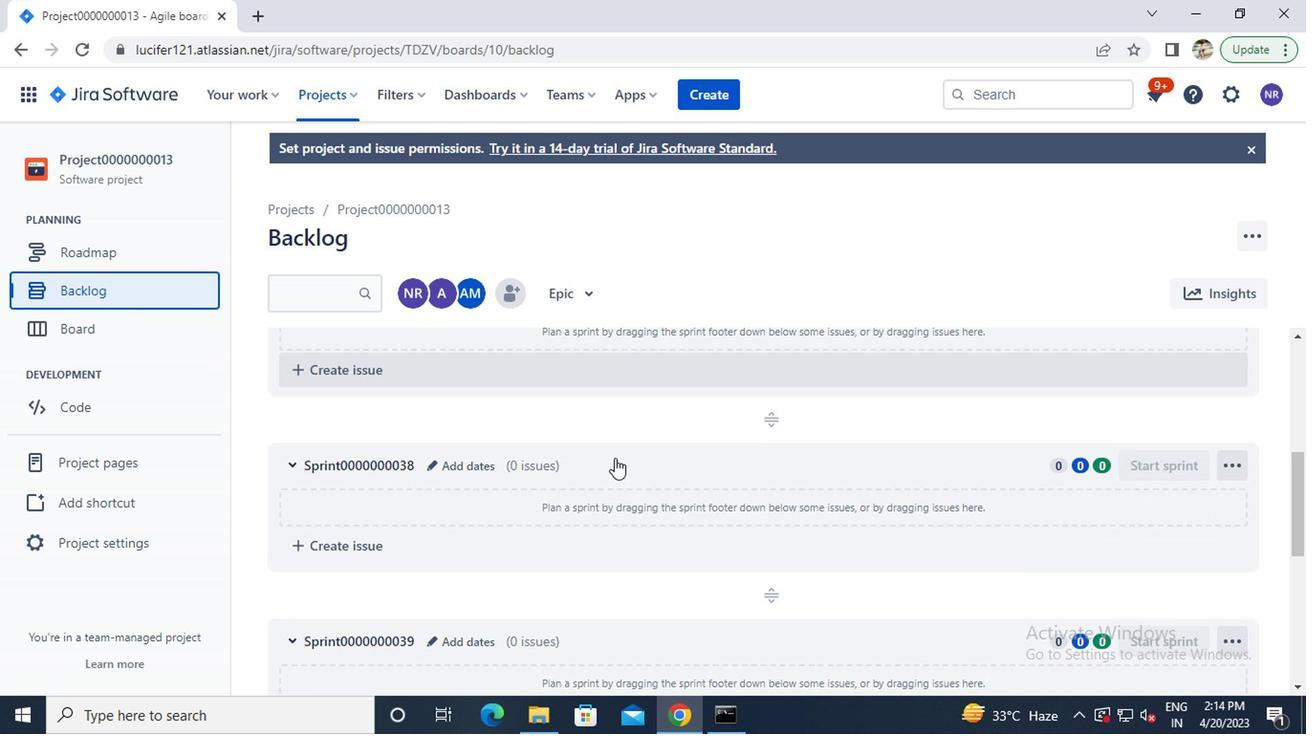 
Action: Mouse scrolled (610, 458) with delta (0, 0)
Screenshot: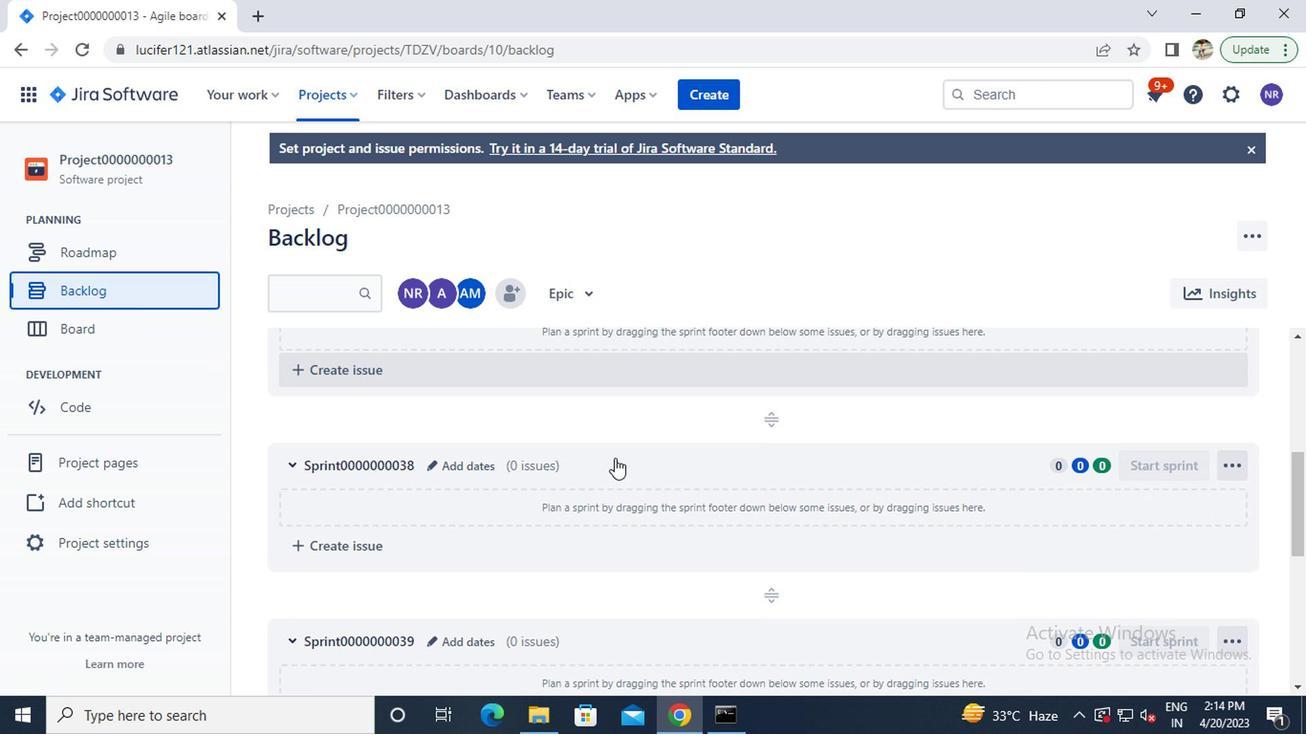 
Action: Mouse scrolled (610, 458) with delta (0, 0)
Screenshot: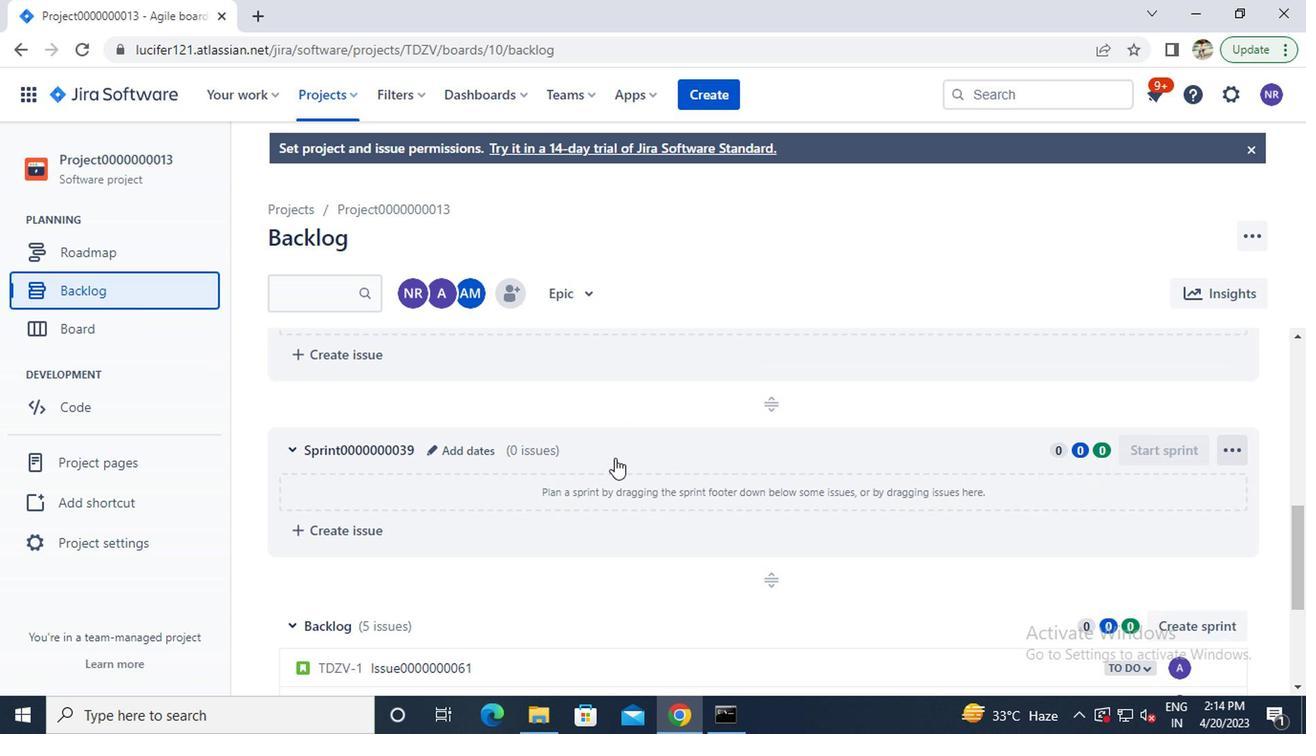 
Action: Mouse moved to (454, 570)
Screenshot: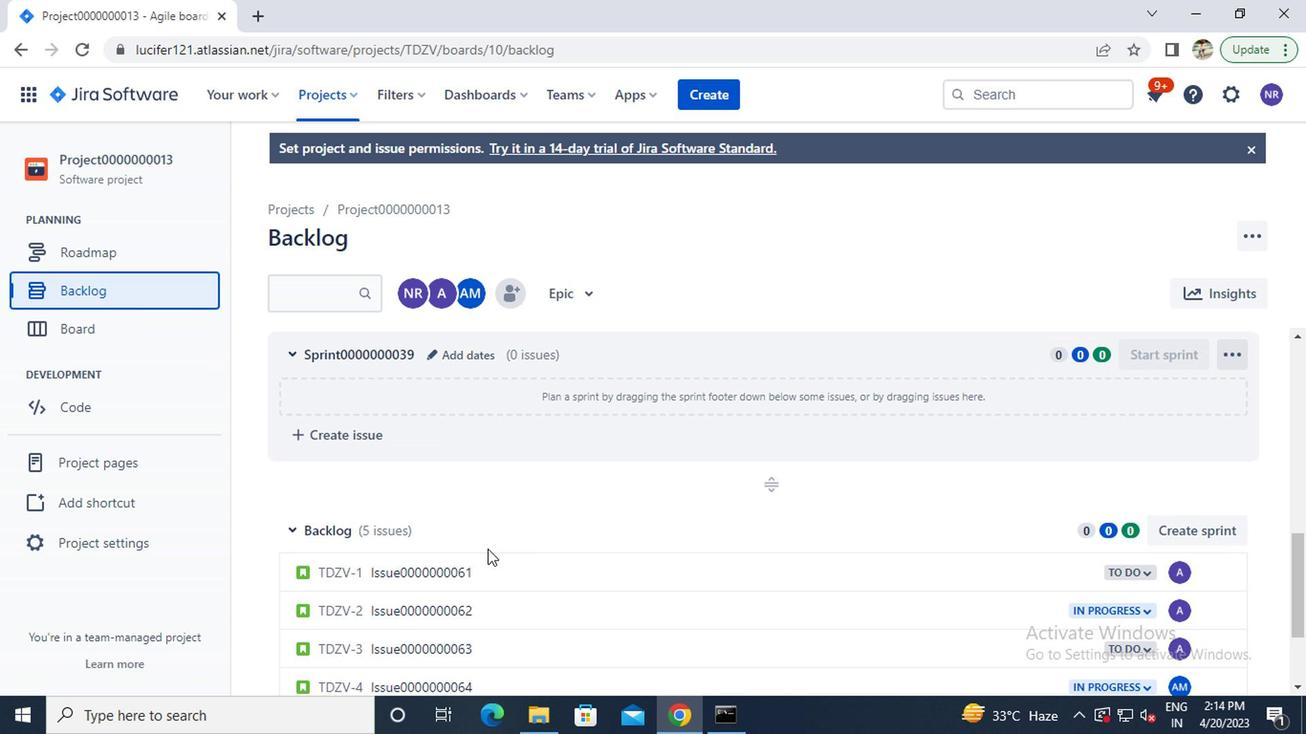 
Action: Mouse pressed left at (454, 570)
Screenshot: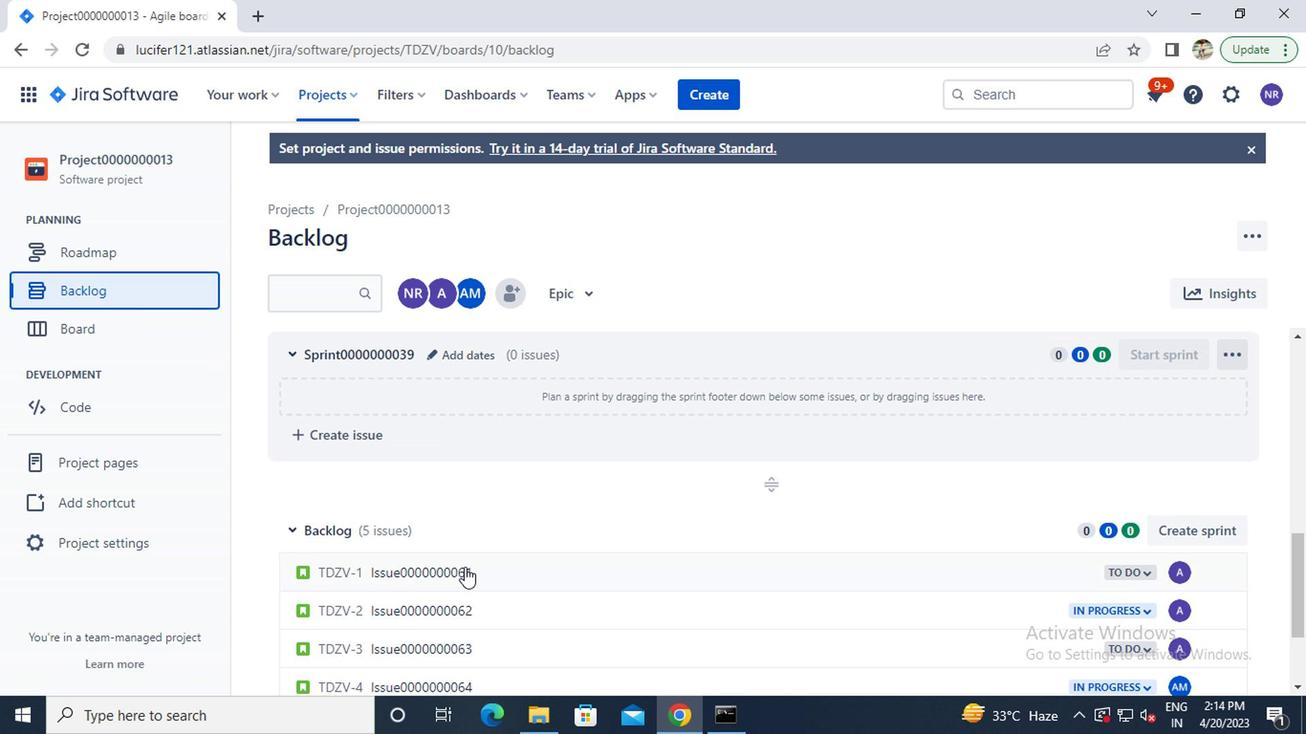 
Action: Mouse moved to (965, 443)
Screenshot: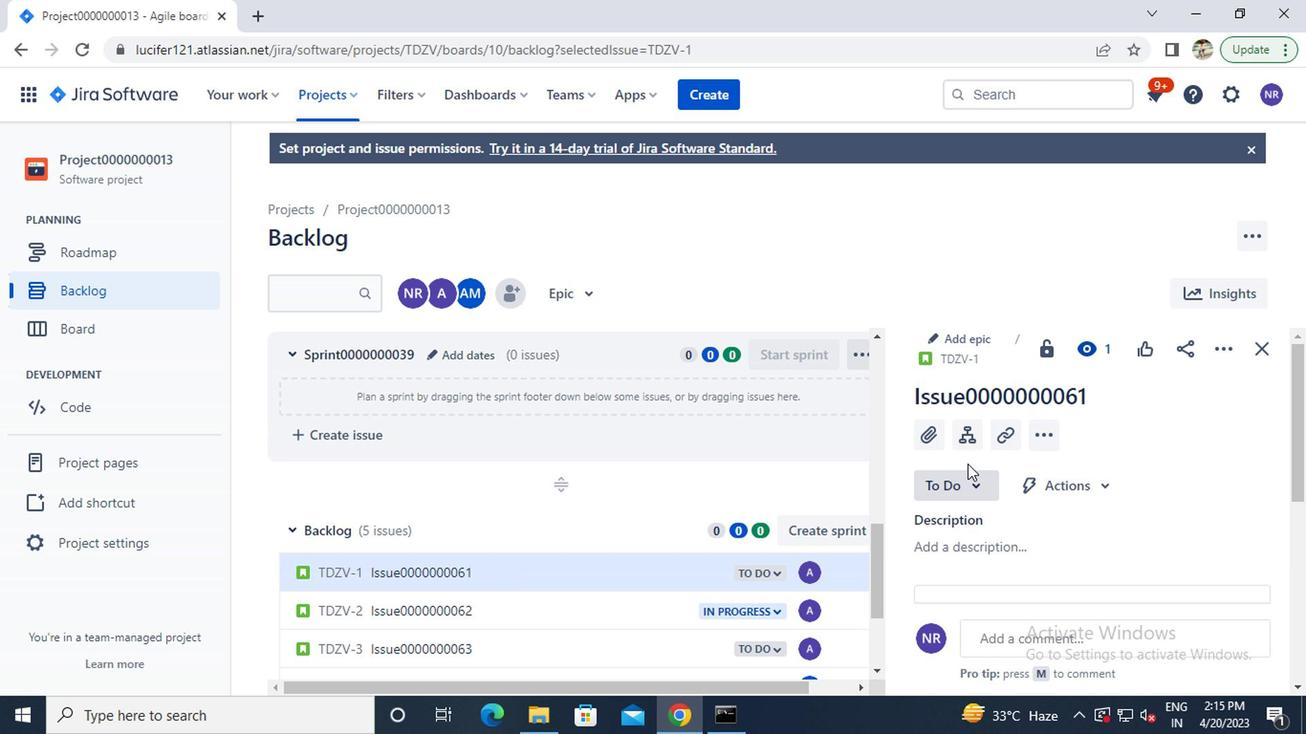 
Action: Mouse pressed left at (965, 443)
Screenshot: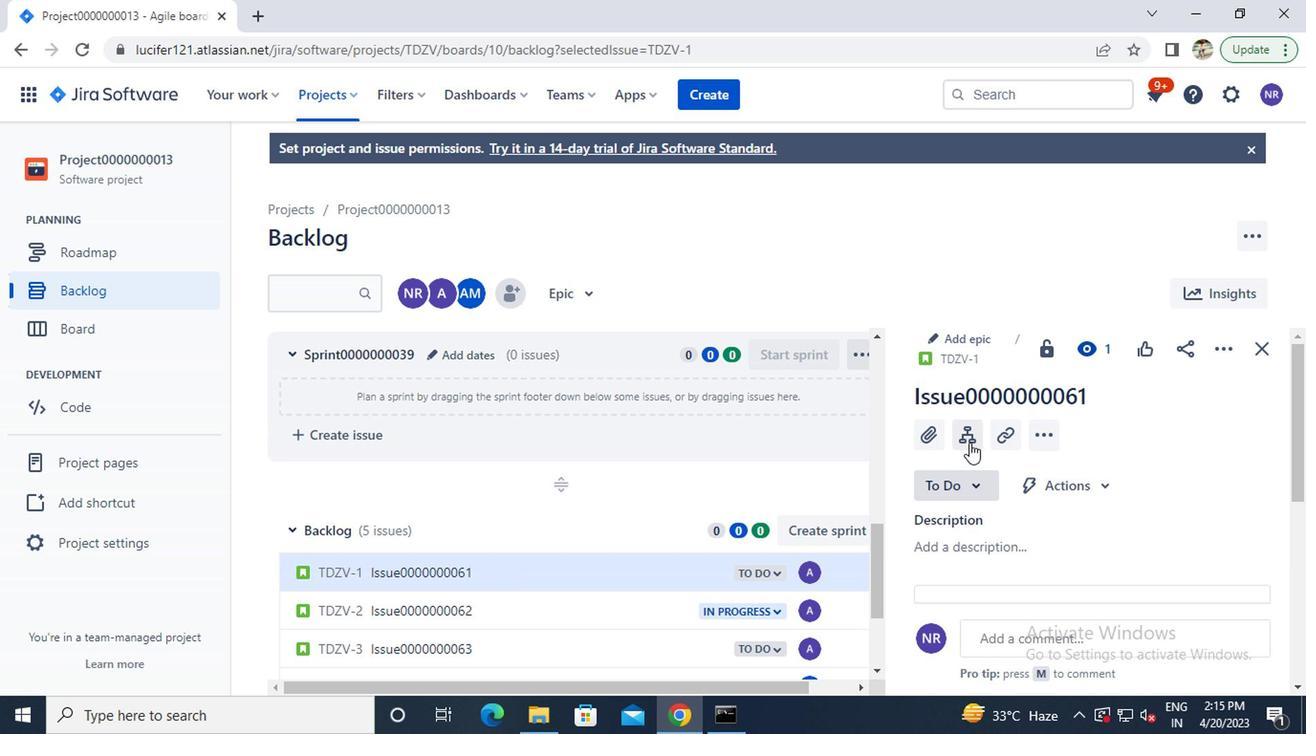 
Action: Key pressed c<Key.caps_lock>hild<Key.caps_lock>i<Key.caps_lock>ssue0000000121<Key.enter><Key.caps_lock>c<Key.caps_lock>hil<Key.backspace>ld<Key.caps_lock>i<Key.caps_lock>ssue0000000122<Key.enter>
Screenshot: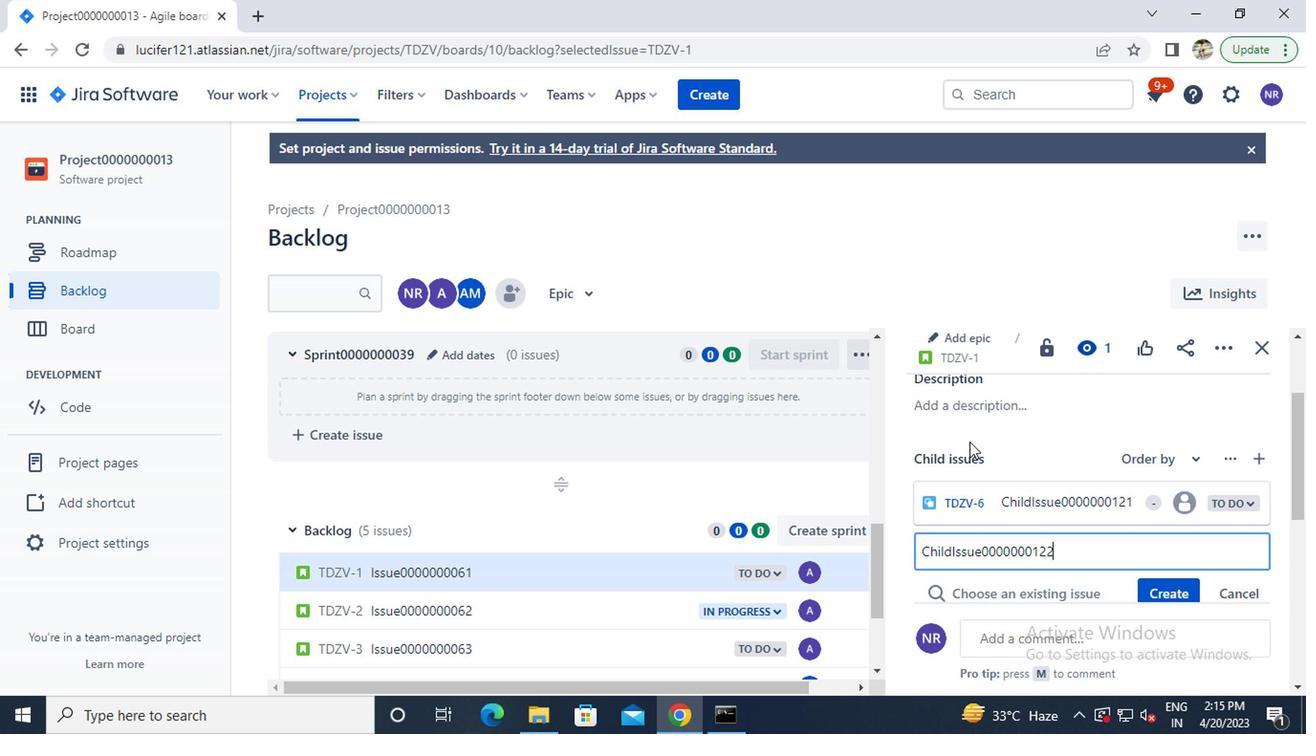 
Action: Mouse moved to (412, 610)
Screenshot: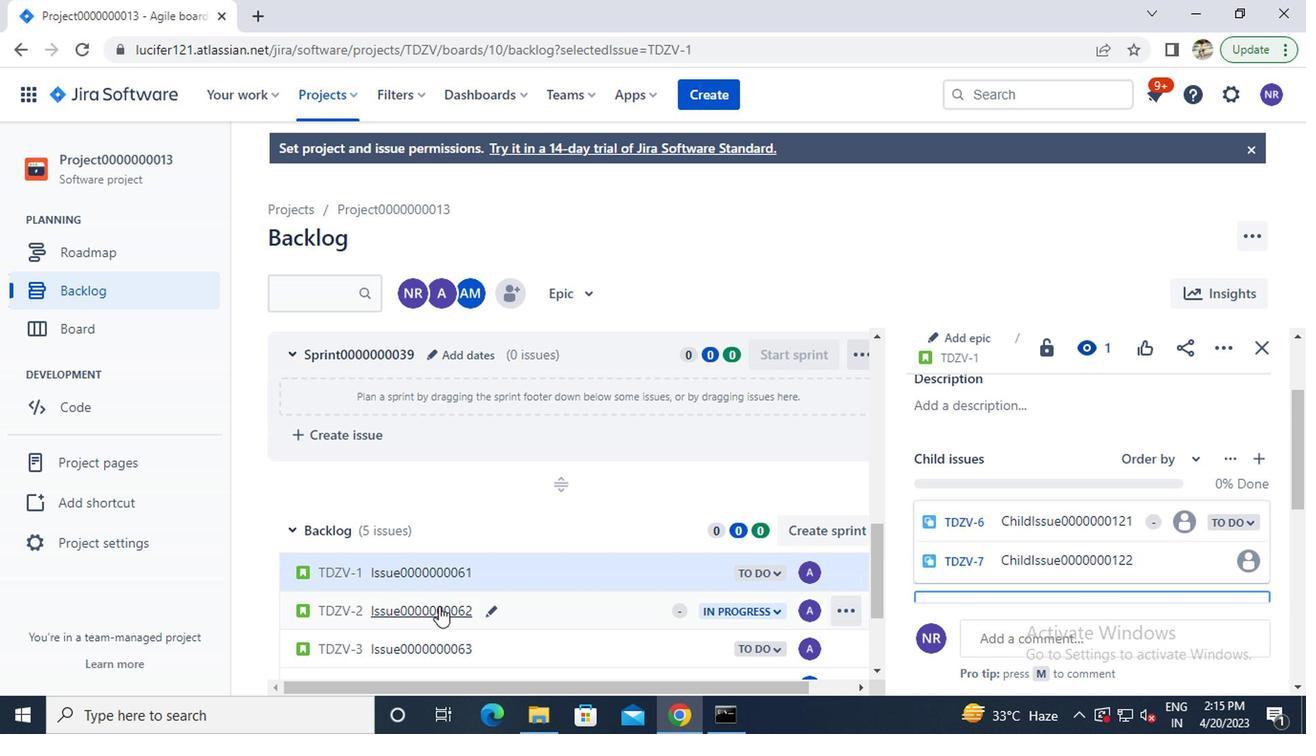 
Action: Mouse pressed left at (412, 610)
Screenshot: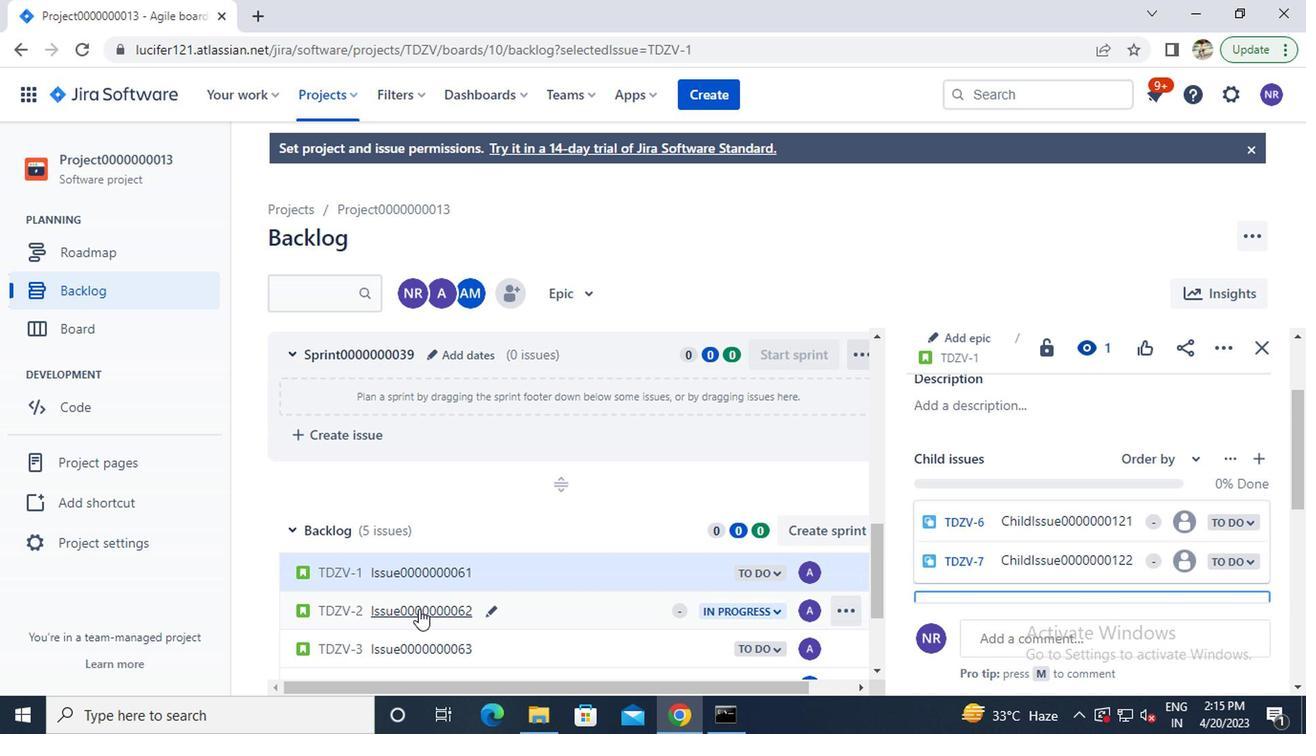 
Action: Mouse moved to (964, 442)
Screenshot: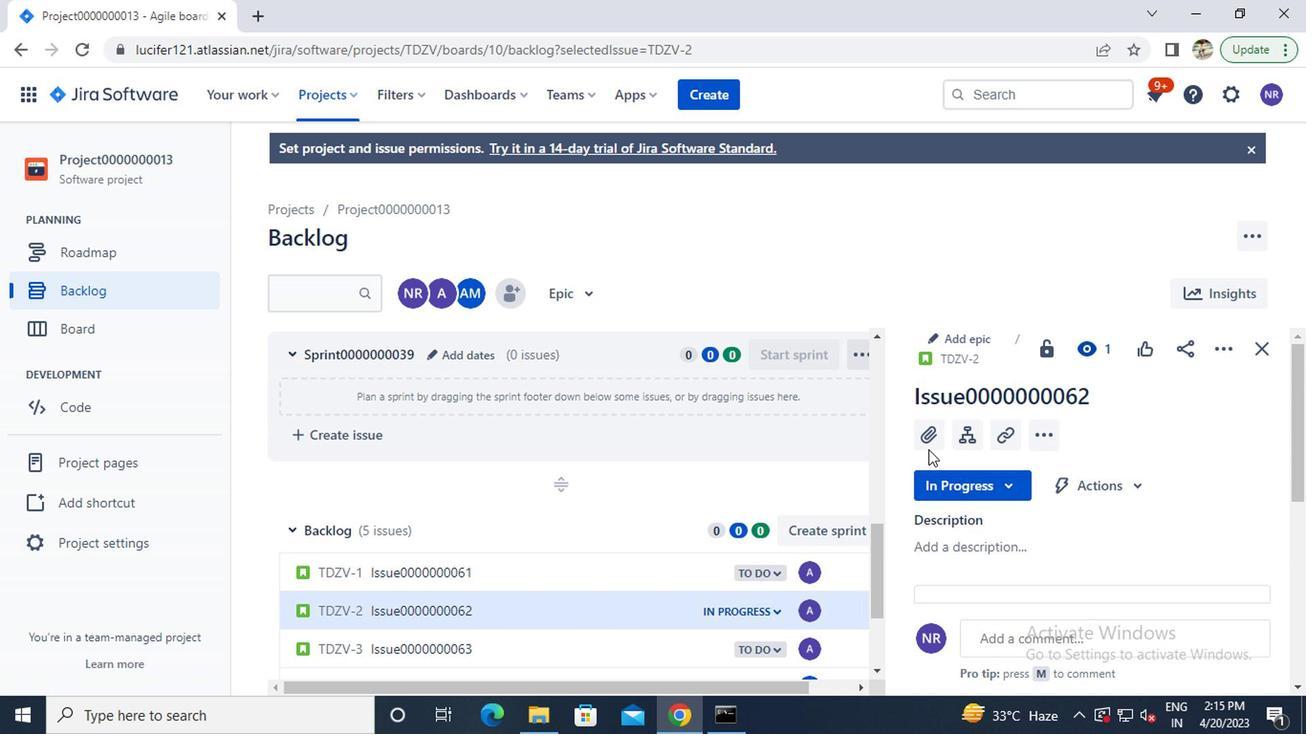 
Action: Mouse pressed left at (964, 442)
Screenshot: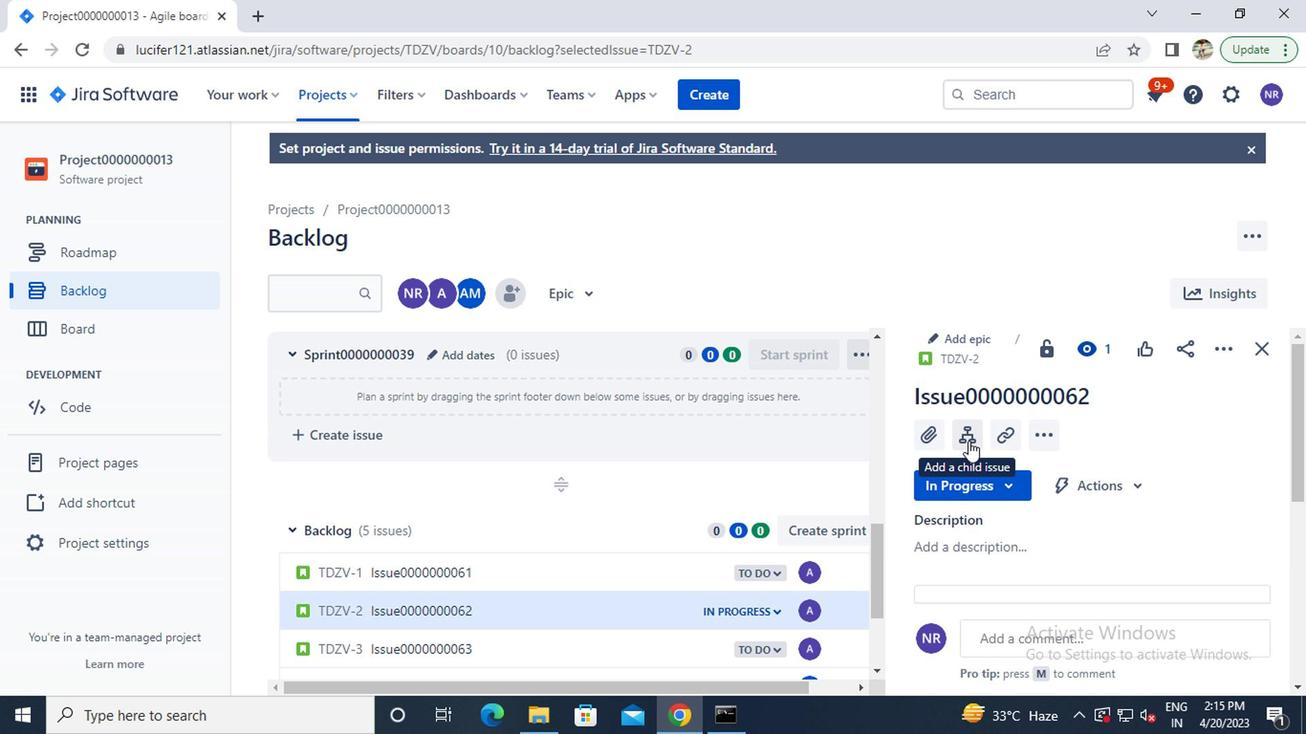 
Action: Mouse moved to (967, 505)
Screenshot: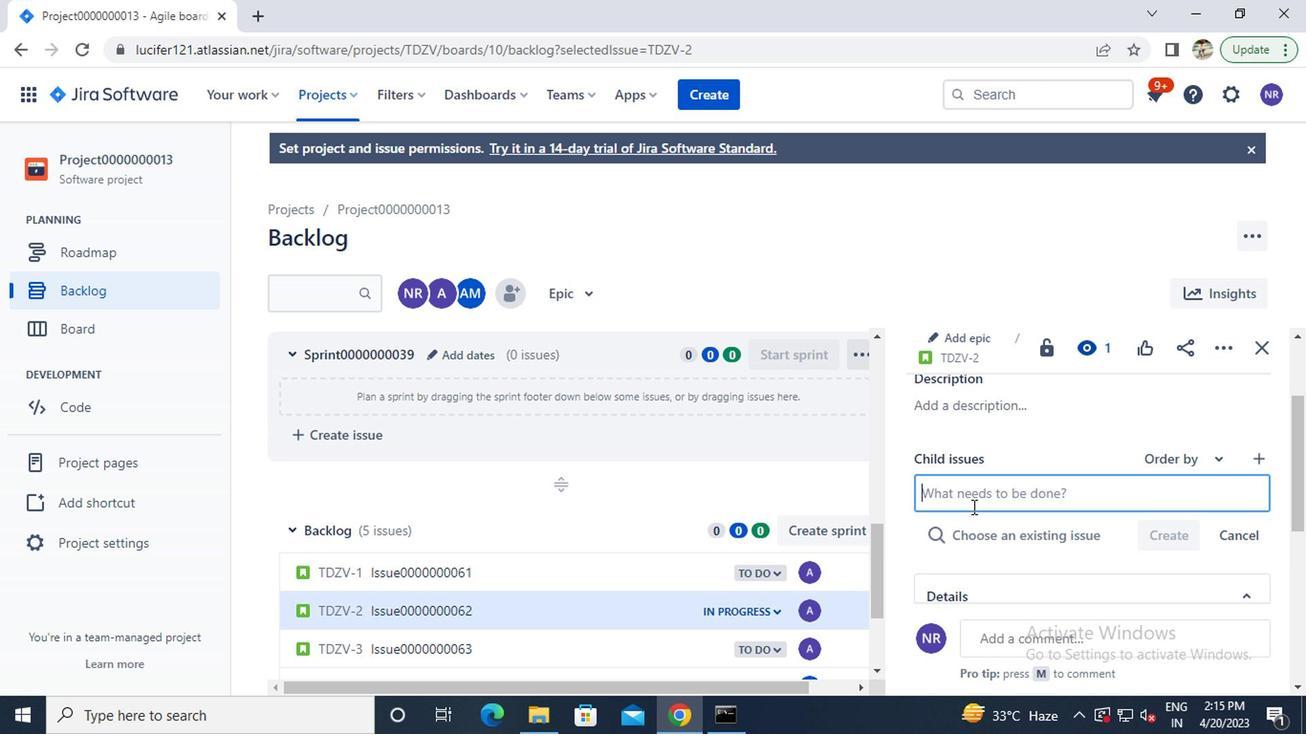 
Action: Mouse pressed left at (967, 505)
Screenshot: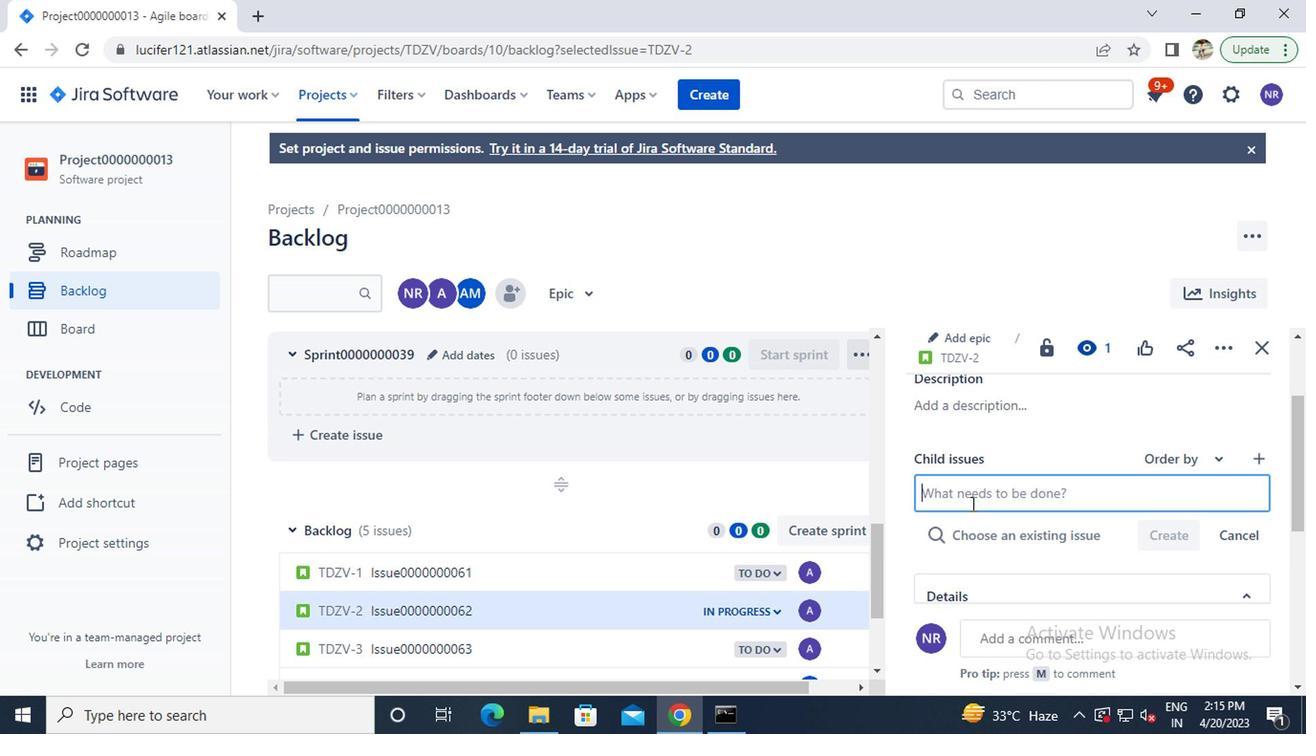 
Action: Key pressed <Key.caps_lock>c<Key.caps_lock>hild<Key.caps_lock>i<Key.caps_lock>ssue0000000123<Key.enter><Key.caps_lock>c<Key.caps_lock>hild<Key.caps_lock>i<Key.caps_lock>ssue0000000124<Key.enter>
Screenshot: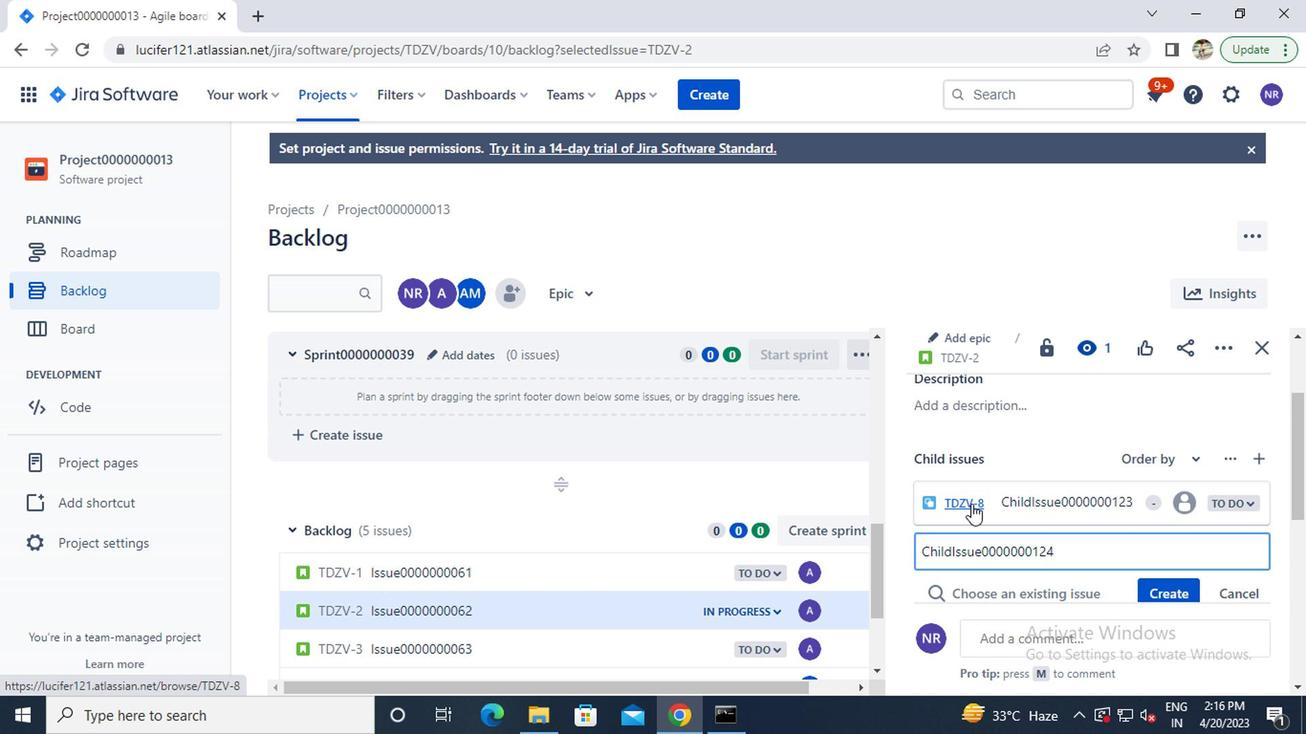 
Action: Mouse moved to (1257, 347)
Screenshot: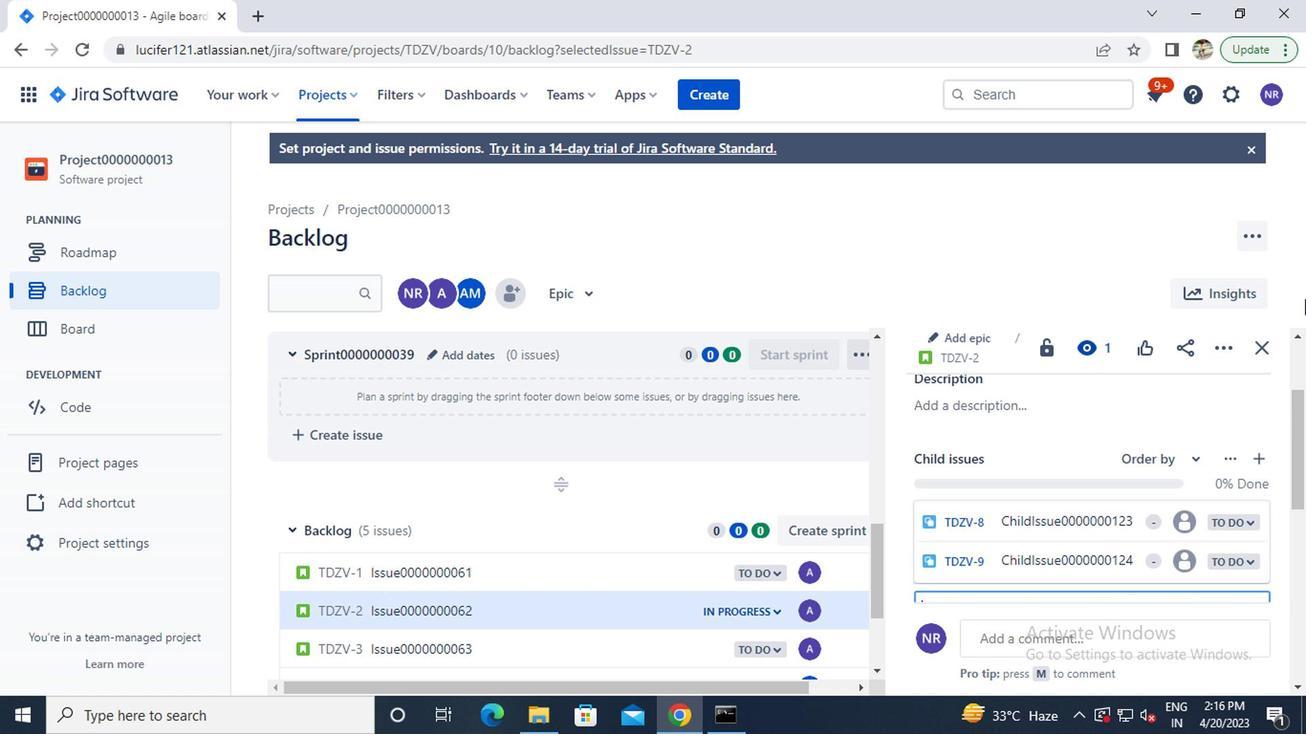 
Action: Mouse pressed left at (1257, 347)
Screenshot: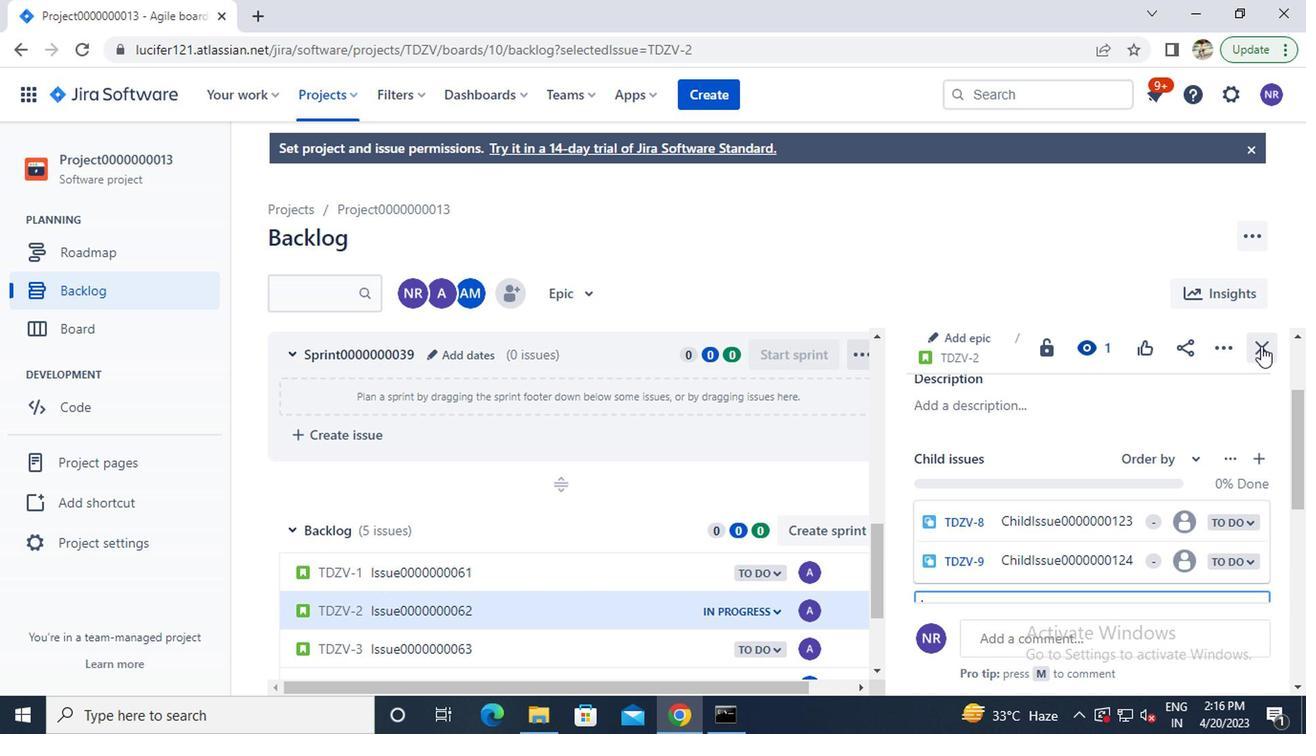 
Action: Mouse moved to (1069, 387)
Screenshot: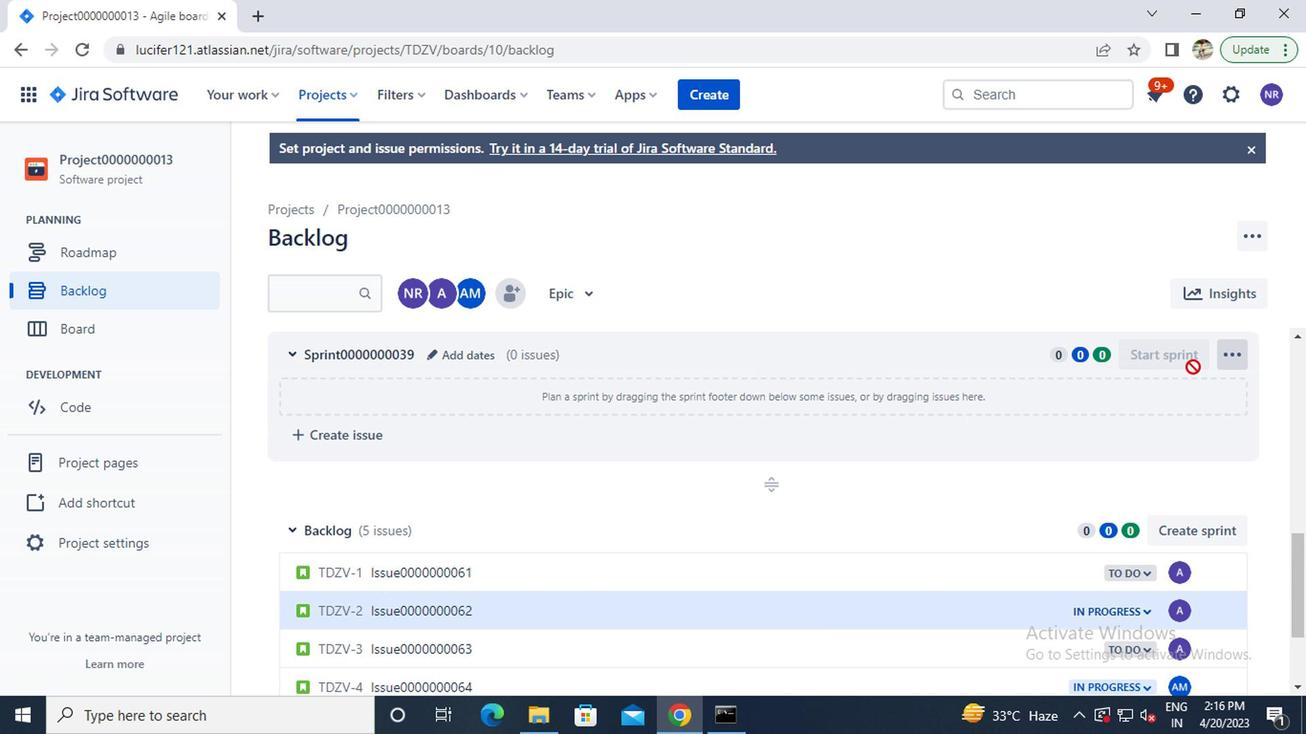 
